 Task: Find connections with filter location La Maná with filter topic #marketingdigitalwith filter profile language Spanish with filter current company Spencer's Retail with filter school Loreto Convent School with filter industry Chiropractors with filter service category Cybersecurity with filter keywords title Counselor
Action: Mouse moved to (597, 81)
Screenshot: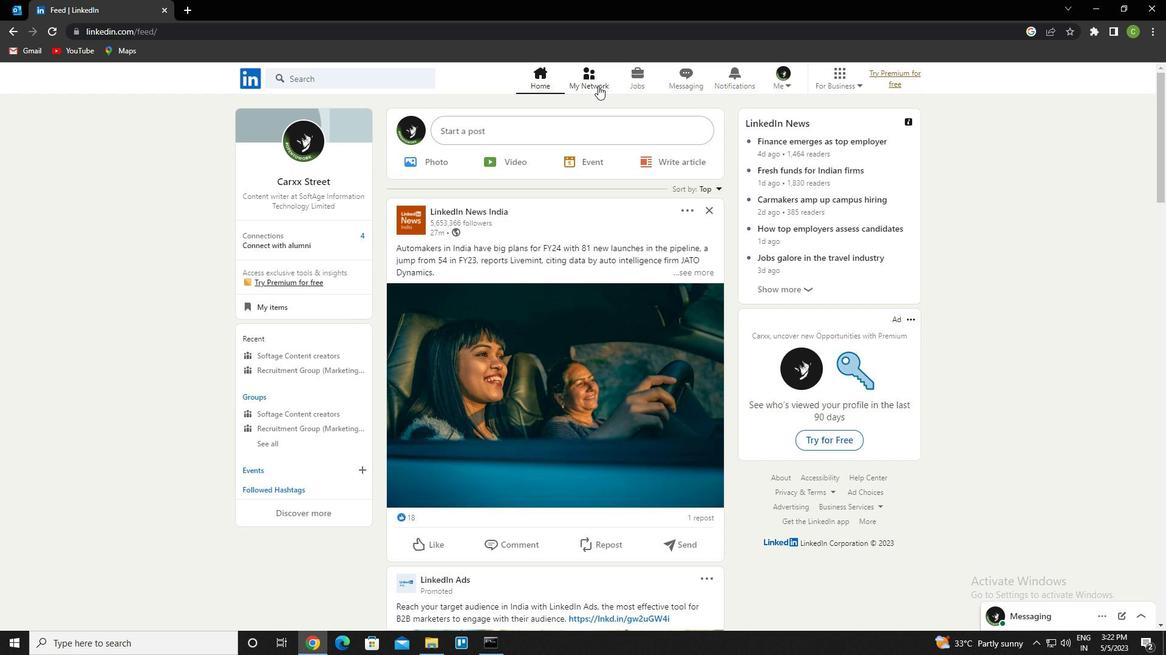 
Action: Mouse pressed left at (597, 81)
Screenshot: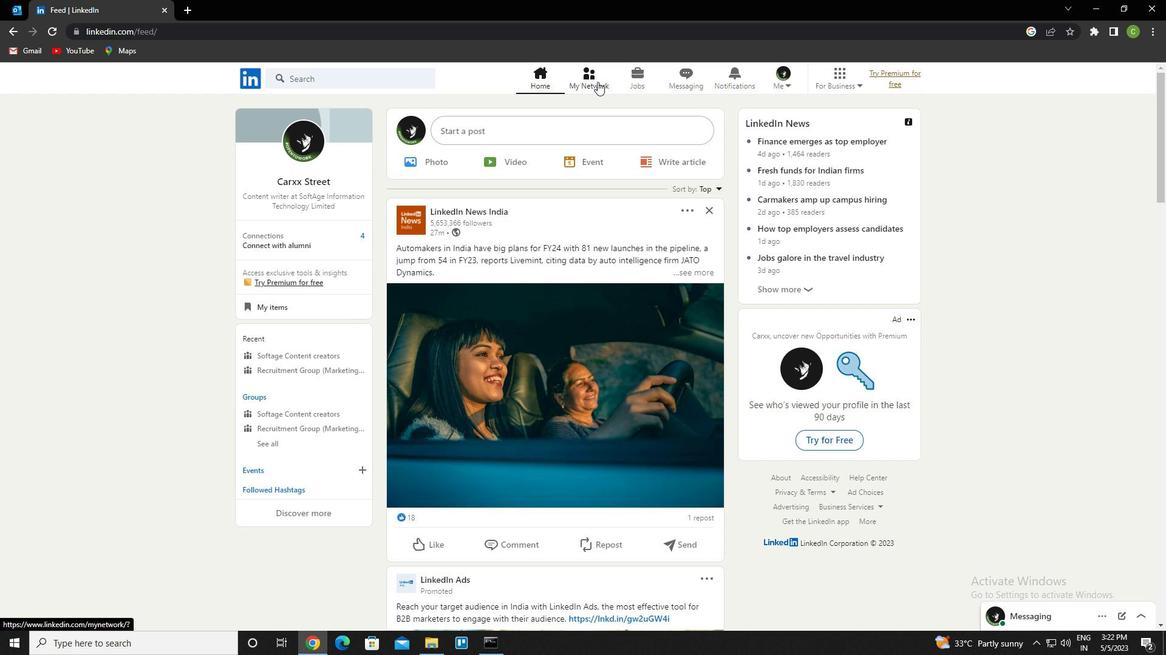 
Action: Mouse moved to (350, 146)
Screenshot: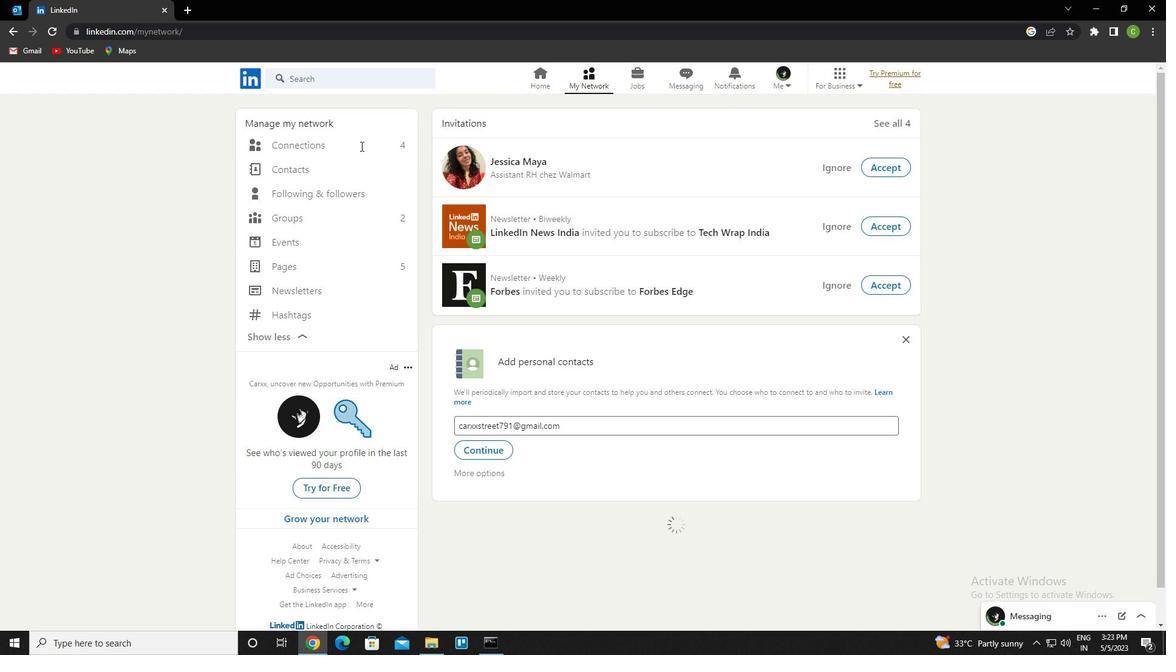 
Action: Mouse pressed left at (350, 146)
Screenshot: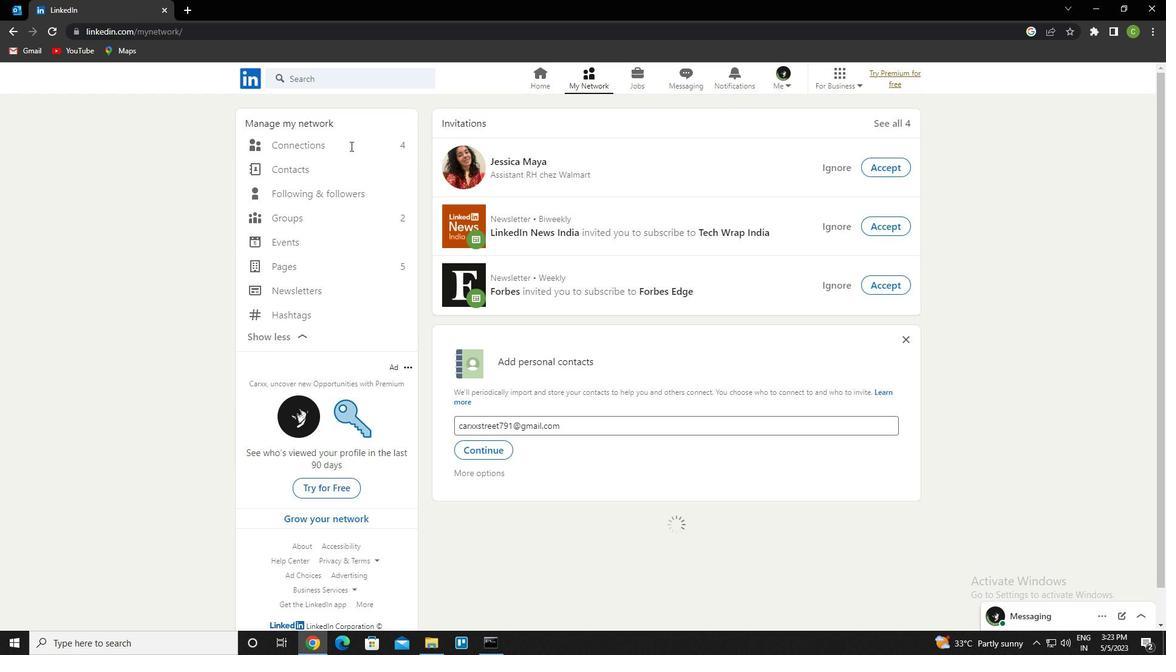 
Action: Mouse moved to (692, 146)
Screenshot: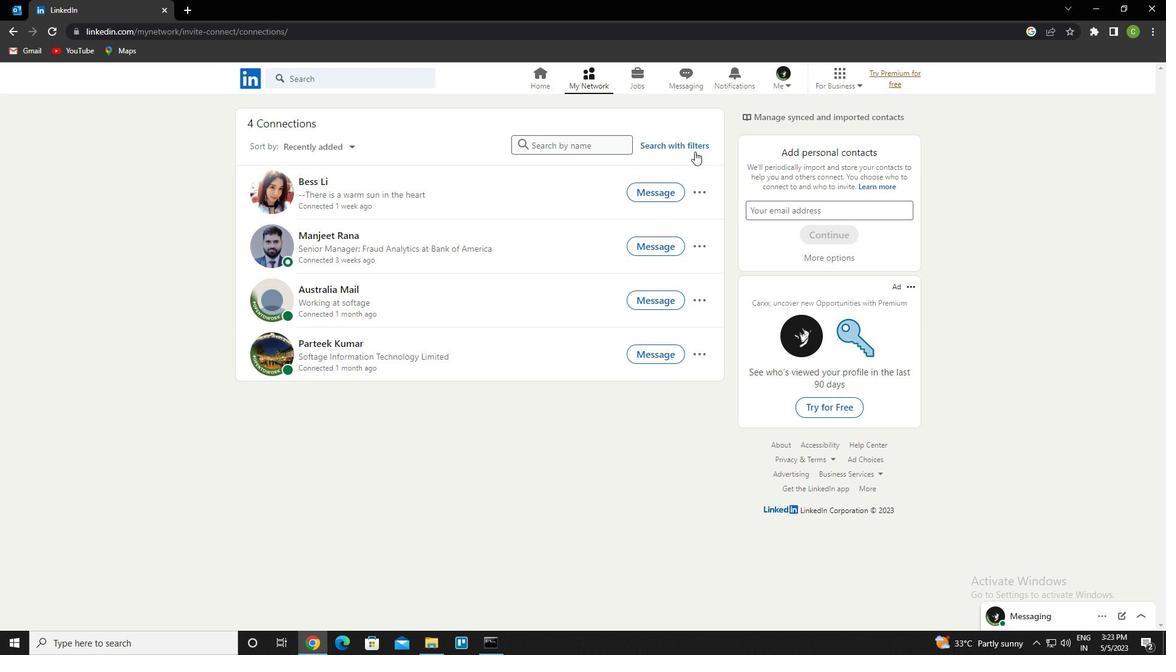 
Action: Mouse pressed left at (692, 146)
Screenshot: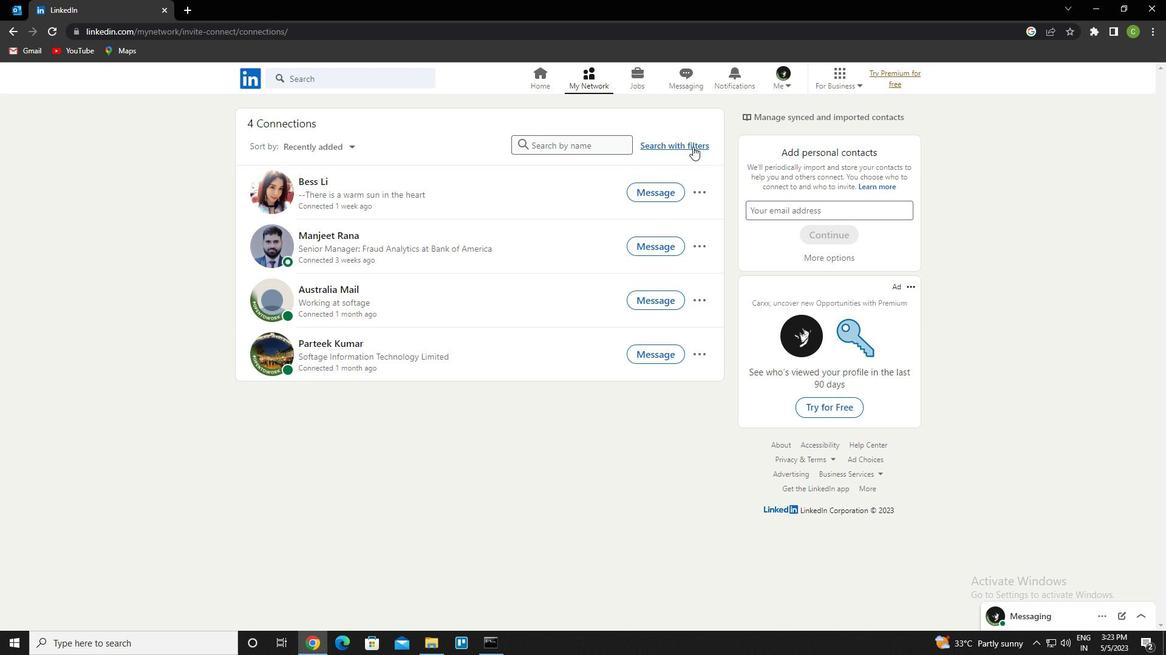 
Action: Mouse moved to (626, 114)
Screenshot: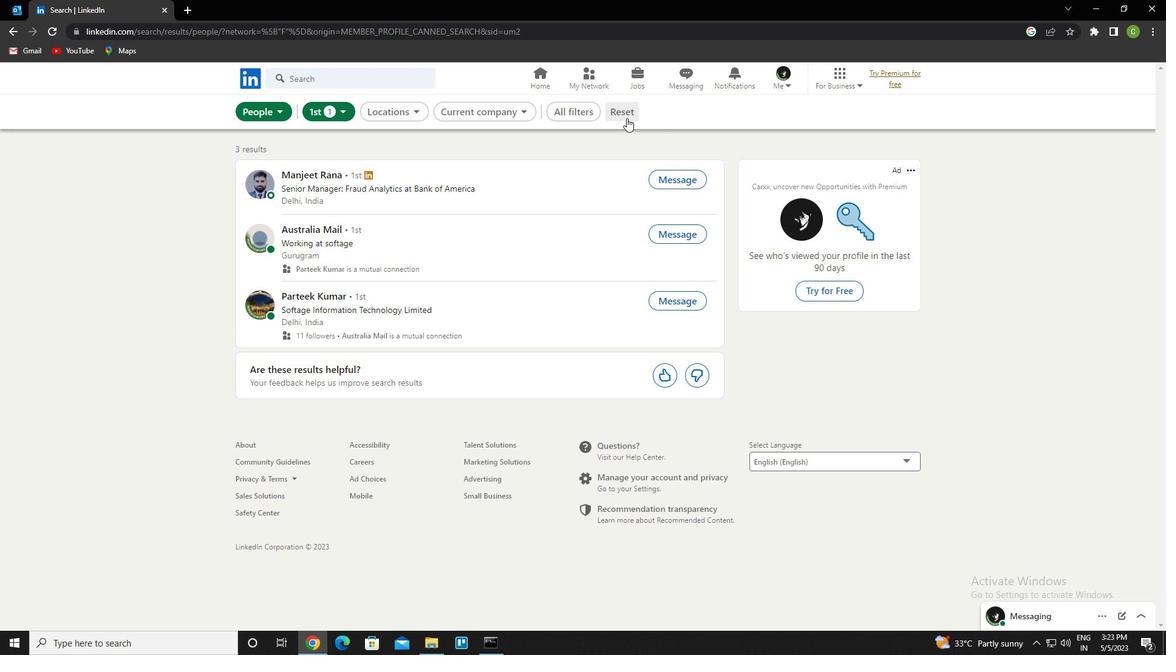 
Action: Mouse pressed left at (626, 114)
Screenshot: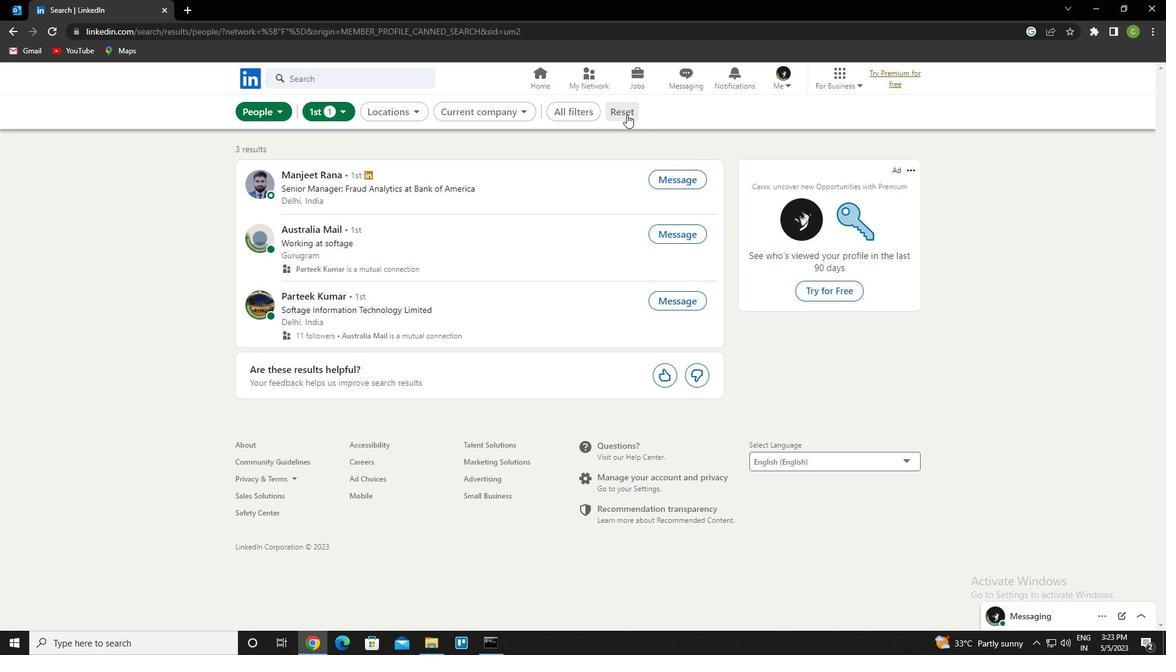 
Action: Mouse moved to (609, 116)
Screenshot: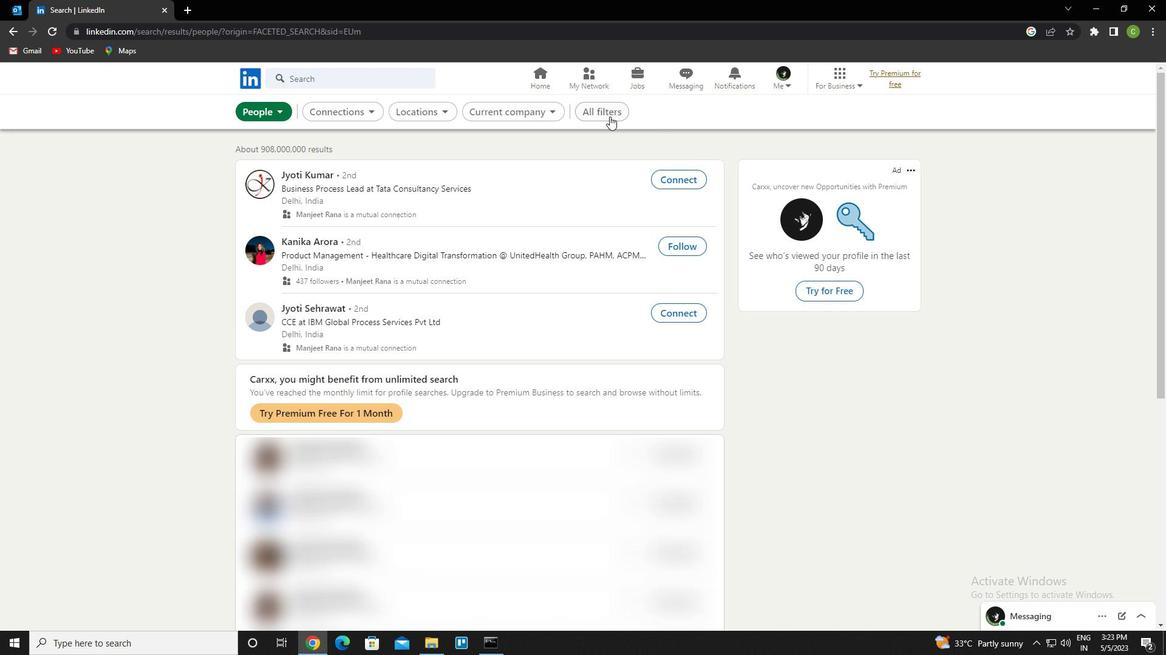 
Action: Mouse pressed left at (609, 116)
Screenshot: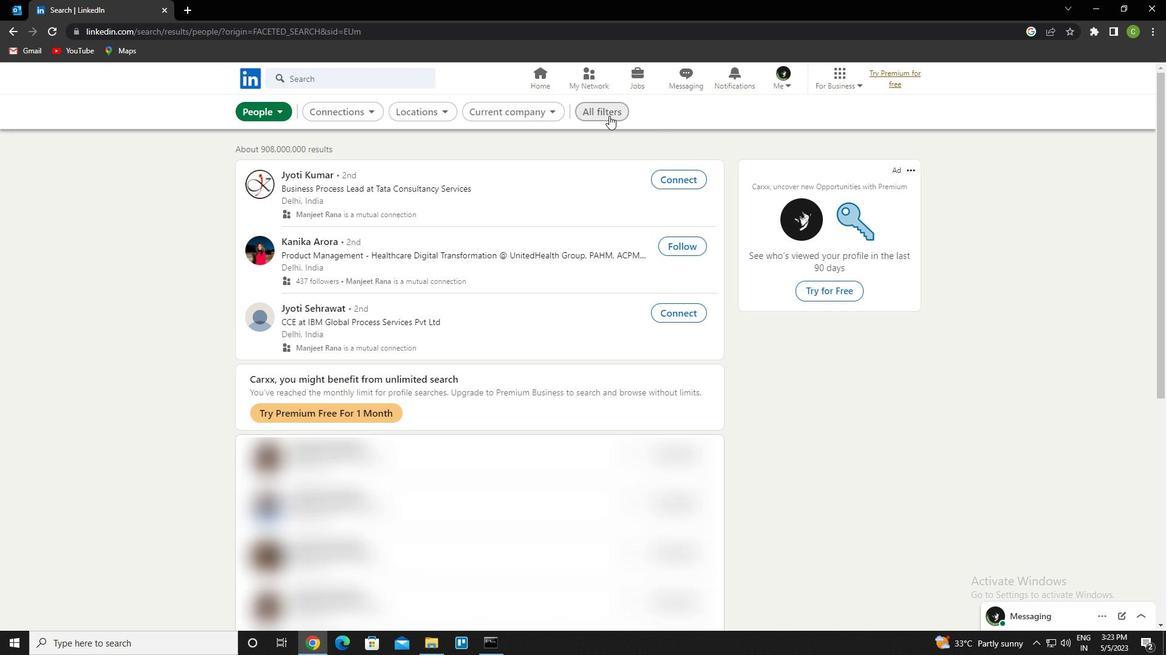 
Action: Mouse moved to (1018, 375)
Screenshot: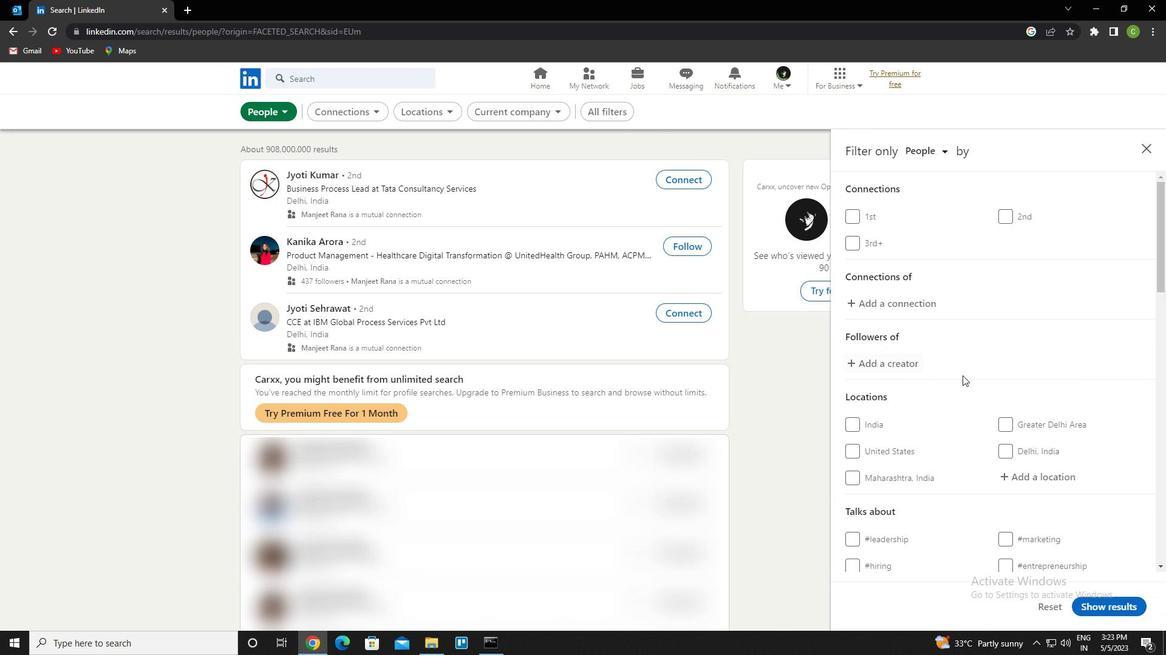 
Action: Mouse scrolled (1018, 374) with delta (0, 0)
Screenshot: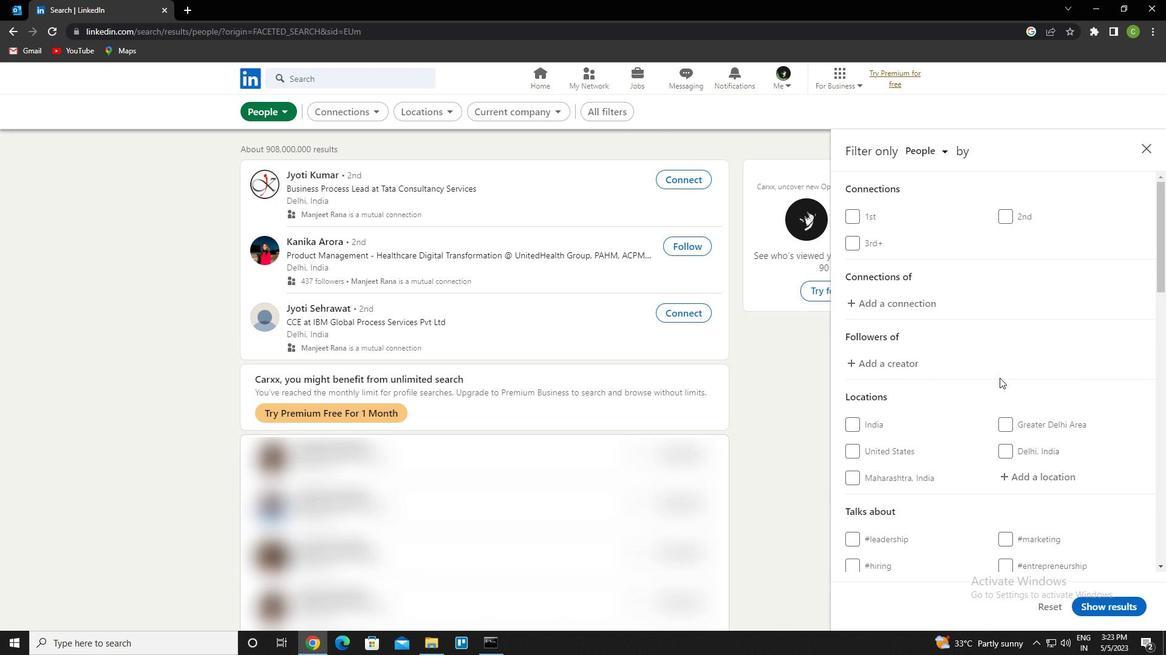
Action: Mouse scrolled (1018, 374) with delta (0, 0)
Screenshot: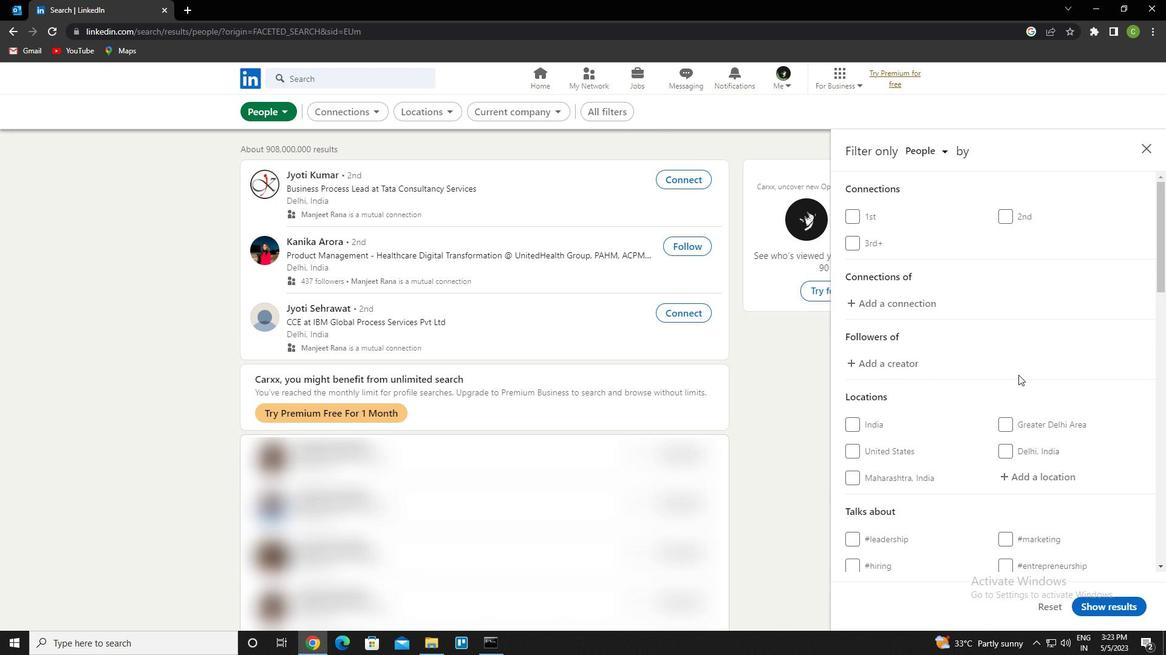 
Action: Mouse moved to (1032, 357)
Screenshot: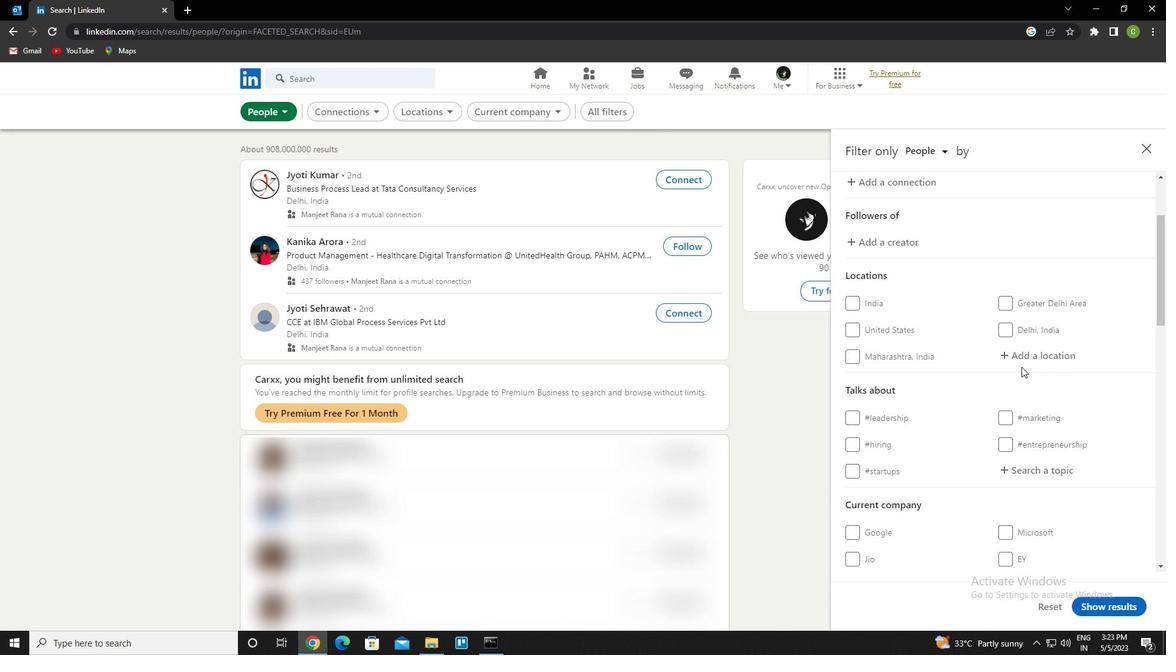 
Action: Mouse pressed left at (1032, 357)
Screenshot: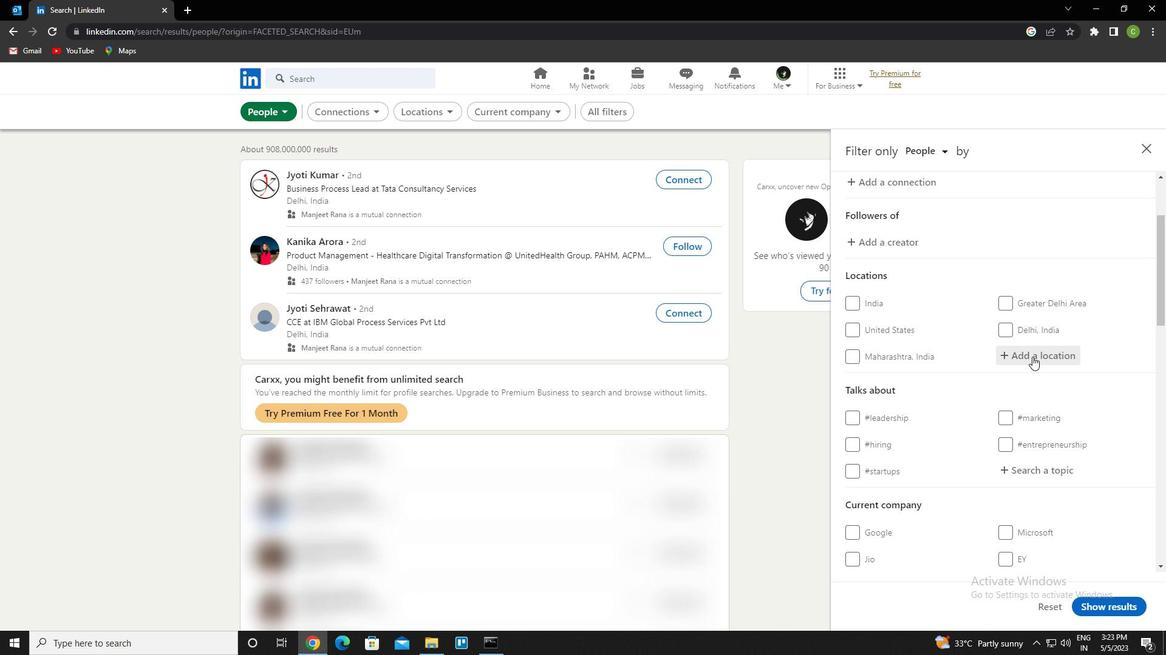 
Action: Key pressed <Key.caps_lock>l<Key.caps_lock>a<Key.space>mana<Key.down><Key.enter>
Screenshot: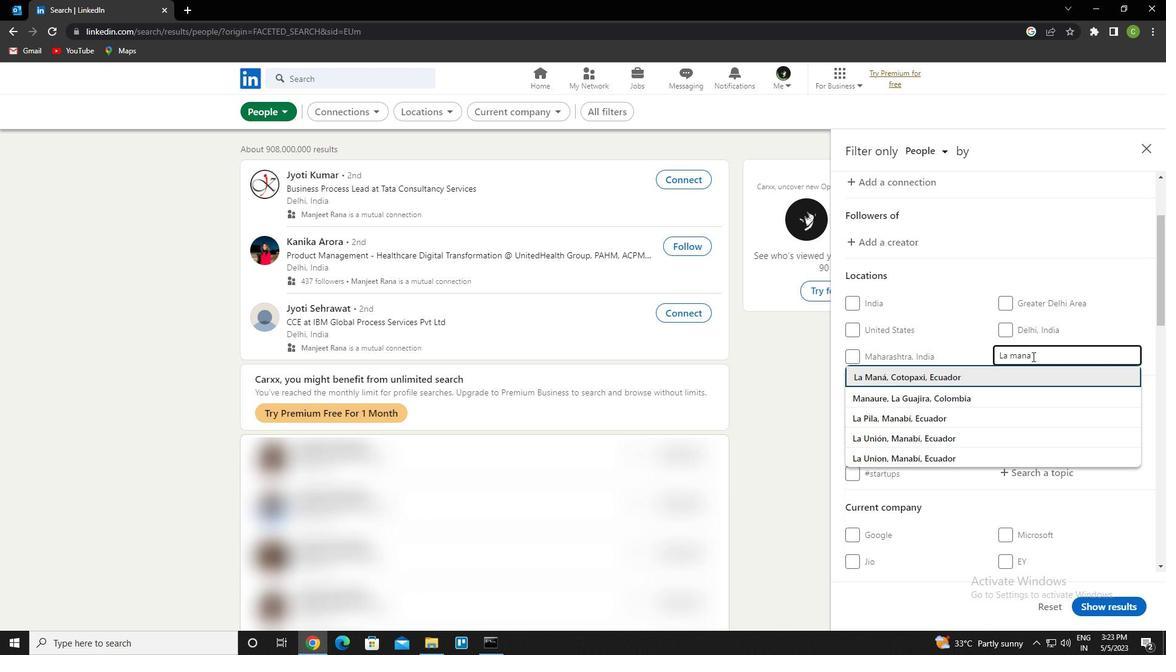 
Action: Mouse scrolled (1032, 356) with delta (0, 0)
Screenshot: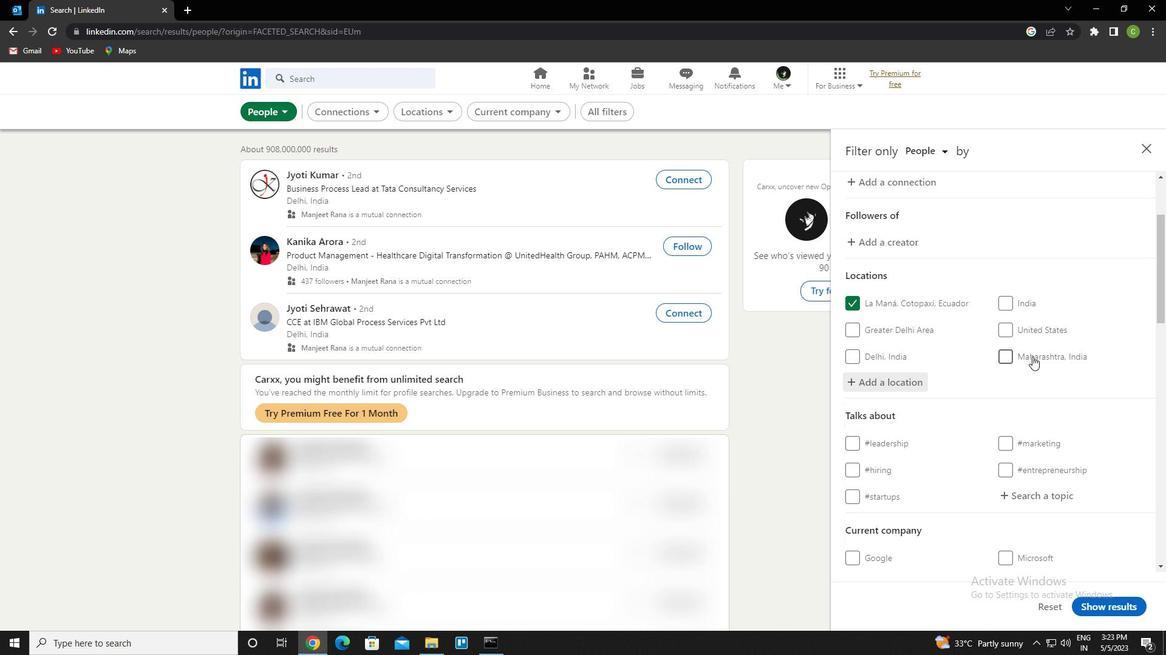 
Action: Mouse moved to (1032, 431)
Screenshot: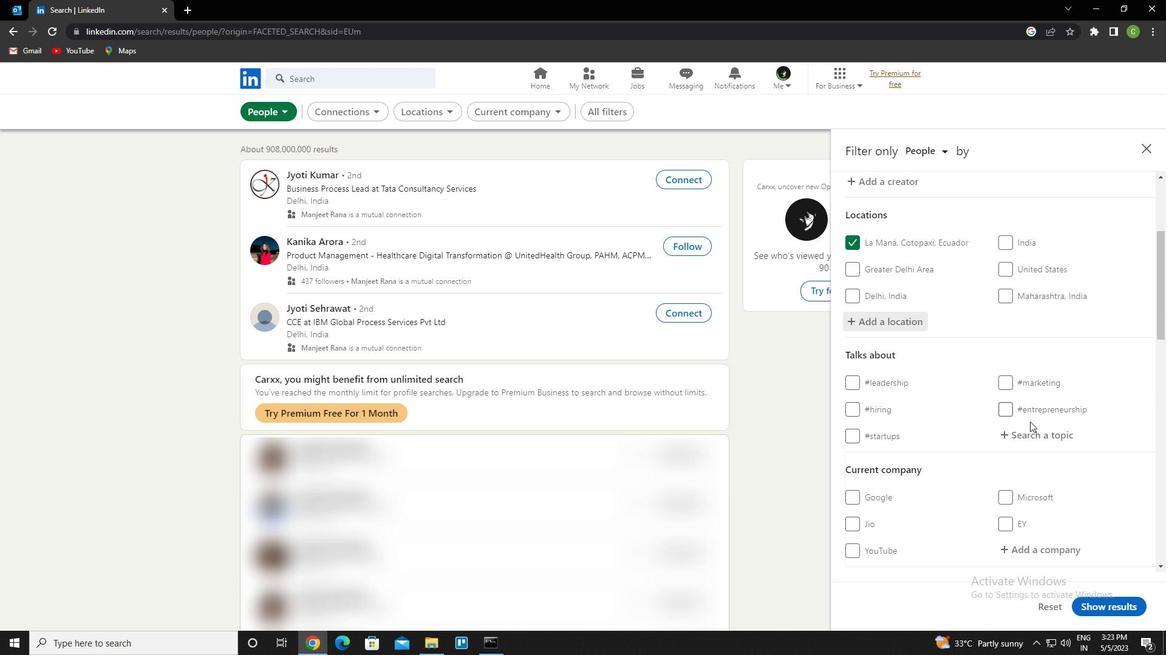 
Action: Mouse pressed left at (1032, 431)
Screenshot: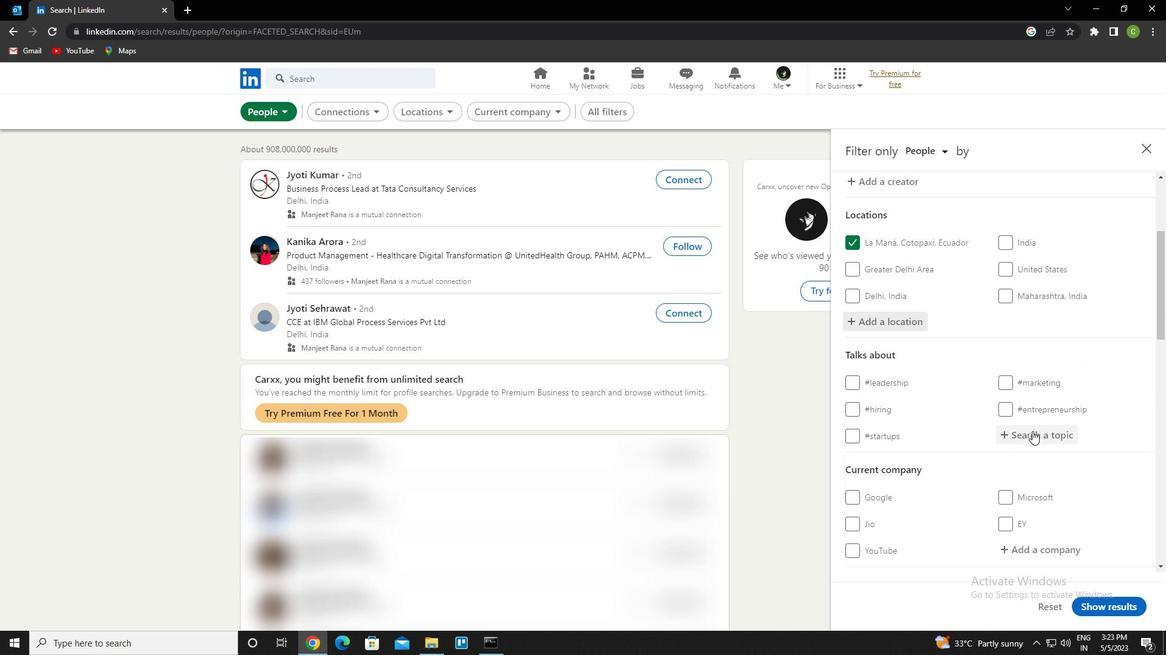
Action: Key pressed marketingdigital<Key.down><Key.enter>
Screenshot: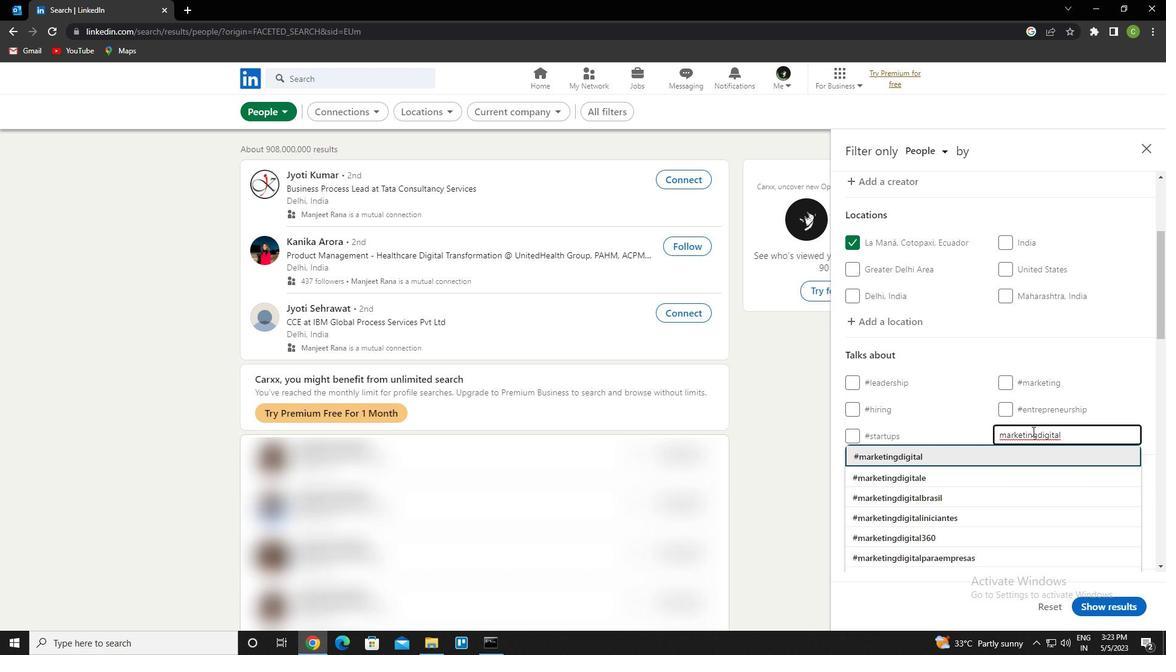 
Action: Mouse scrolled (1032, 431) with delta (0, 0)
Screenshot: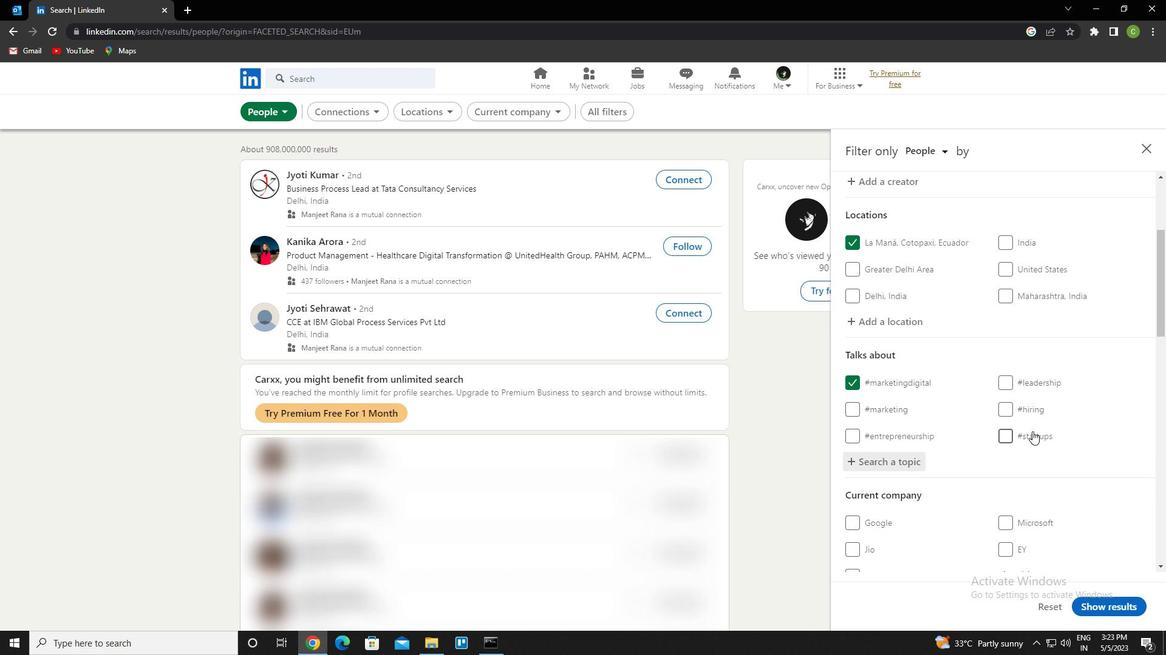 
Action: Mouse moved to (1024, 428)
Screenshot: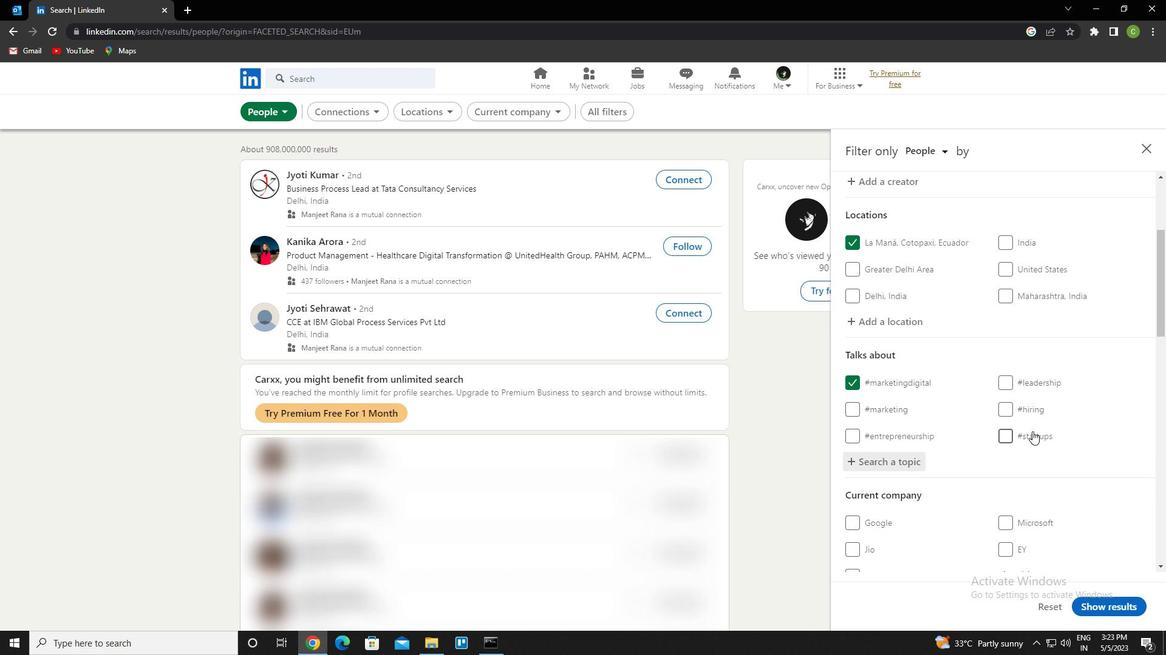 
Action: Mouse scrolled (1024, 427) with delta (0, 0)
Screenshot: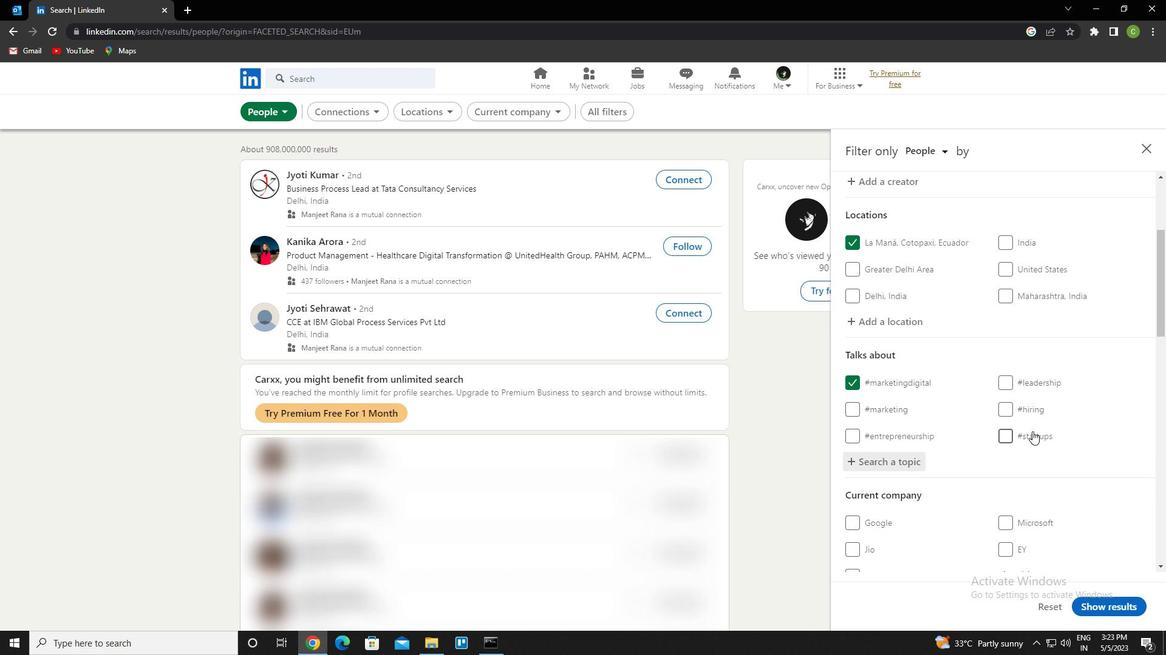 
Action: Mouse moved to (1004, 416)
Screenshot: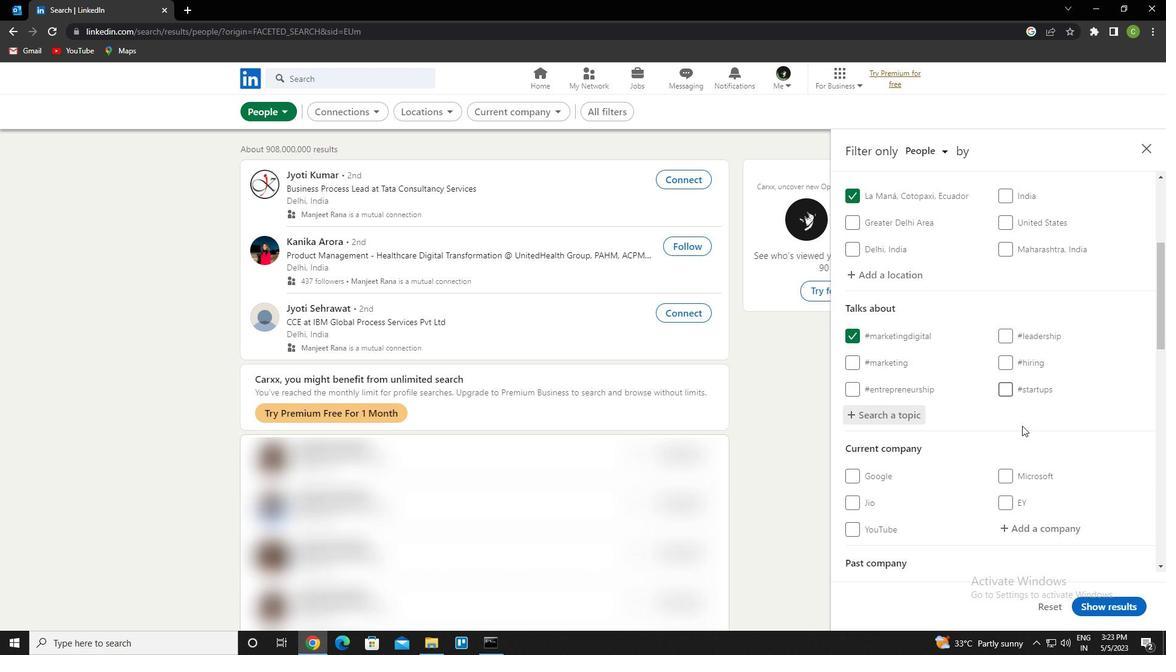 
Action: Mouse scrolled (1004, 416) with delta (0, 0)
Screenshot: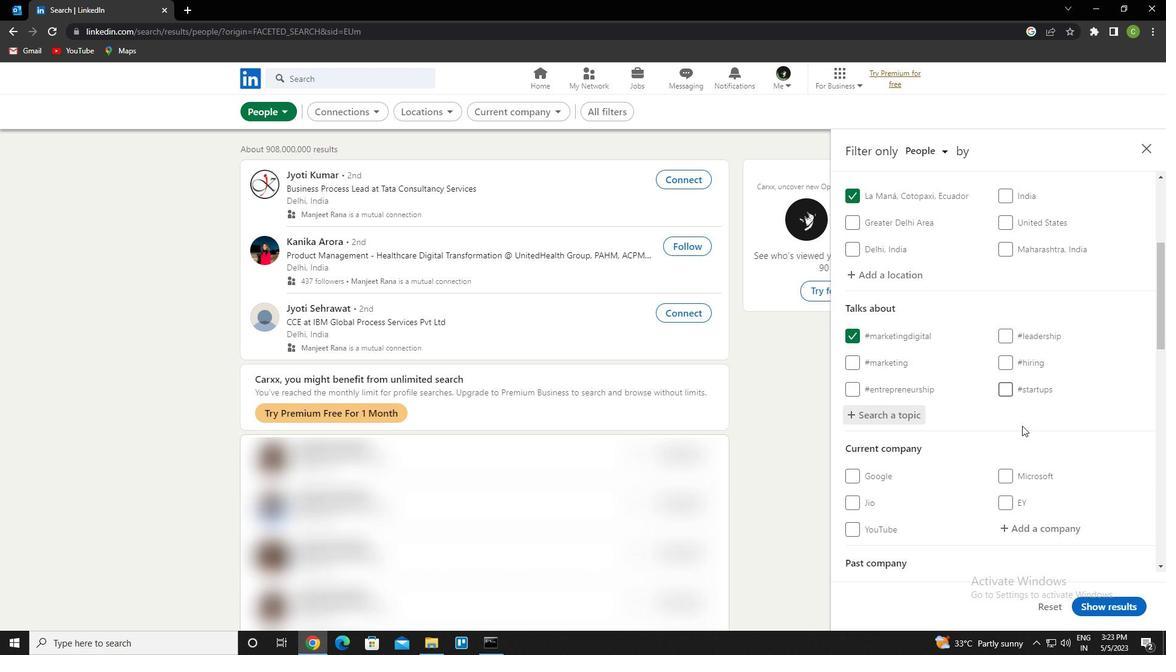 
Action: Mouse moved to (997, 408)
Screenshot: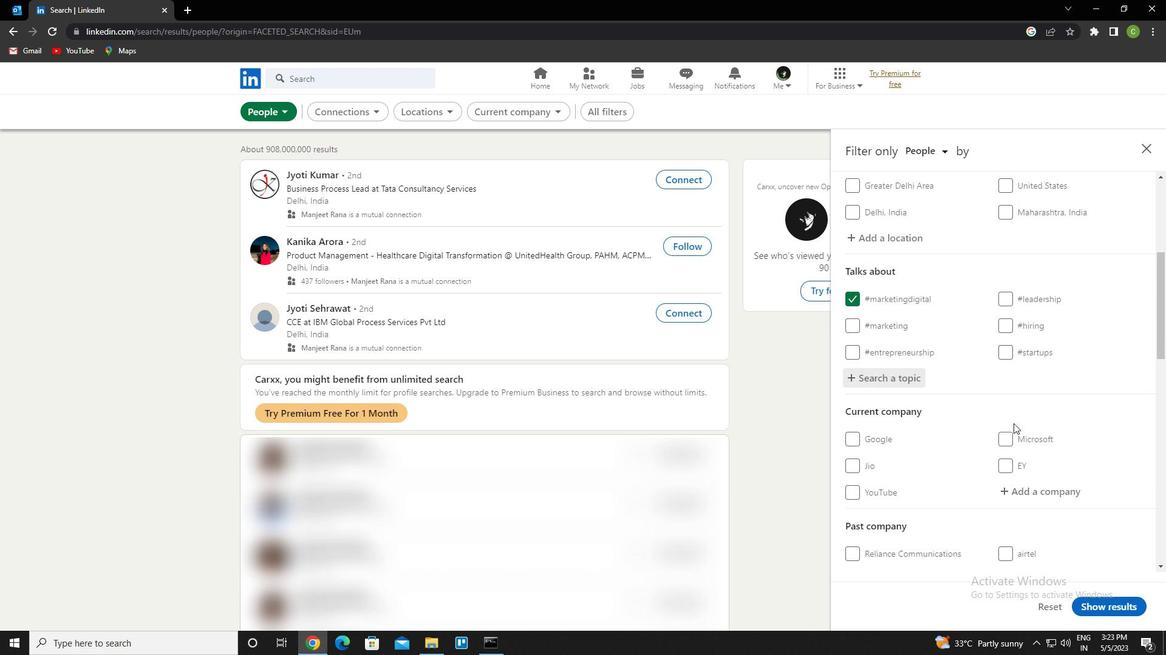 
Action: Mouse scrolled (997, 407) with delta (0, 0)
Screenshot: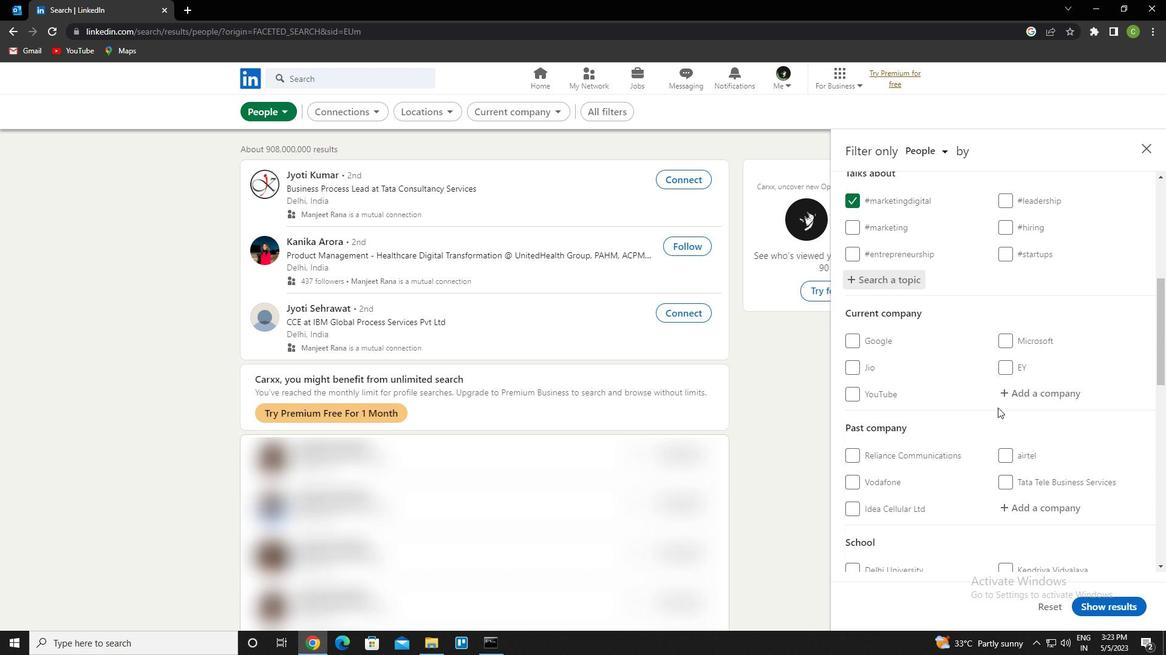 
Action: Mouse scrolled (997, 407) with delta (0, 0)
Screenshot: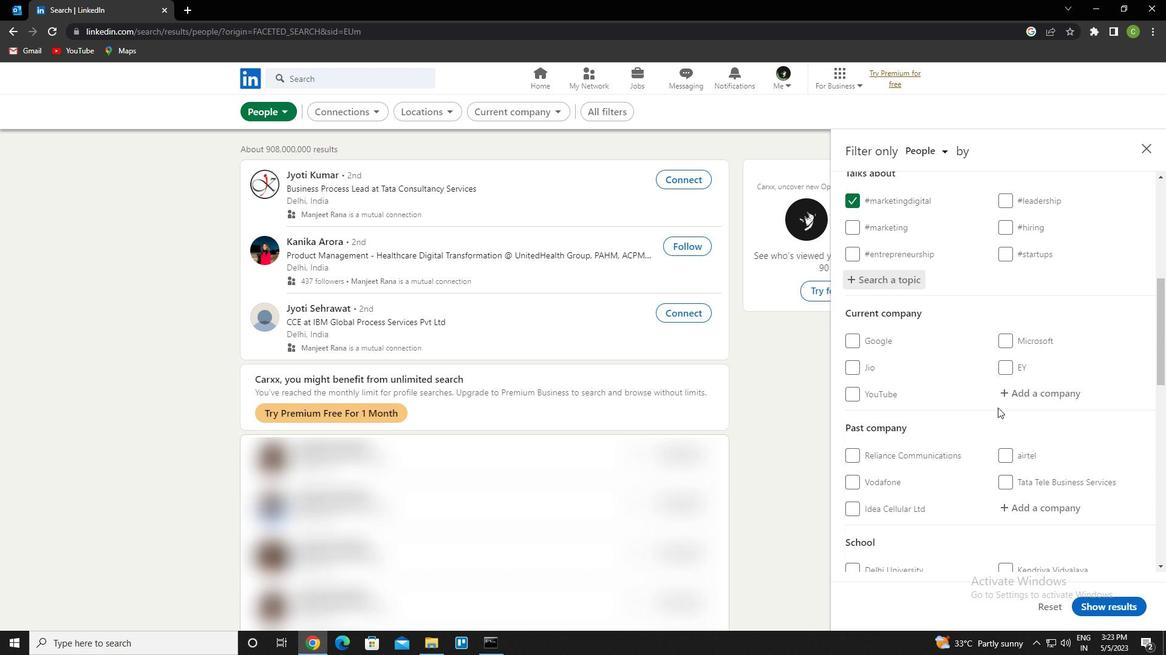 
Action: Mouse scrolled (997, 407) with delta (0, 0)
Screenshot: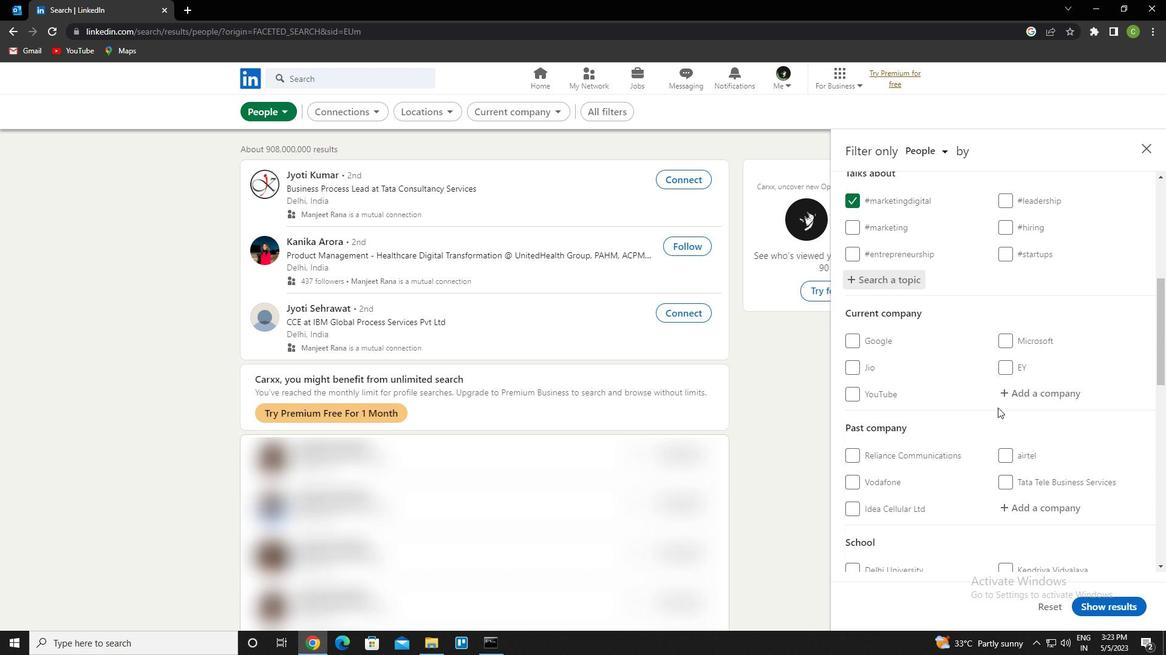 
Action: Mouse scrolled (997, 407) with delta (0, 0)
Screenshot: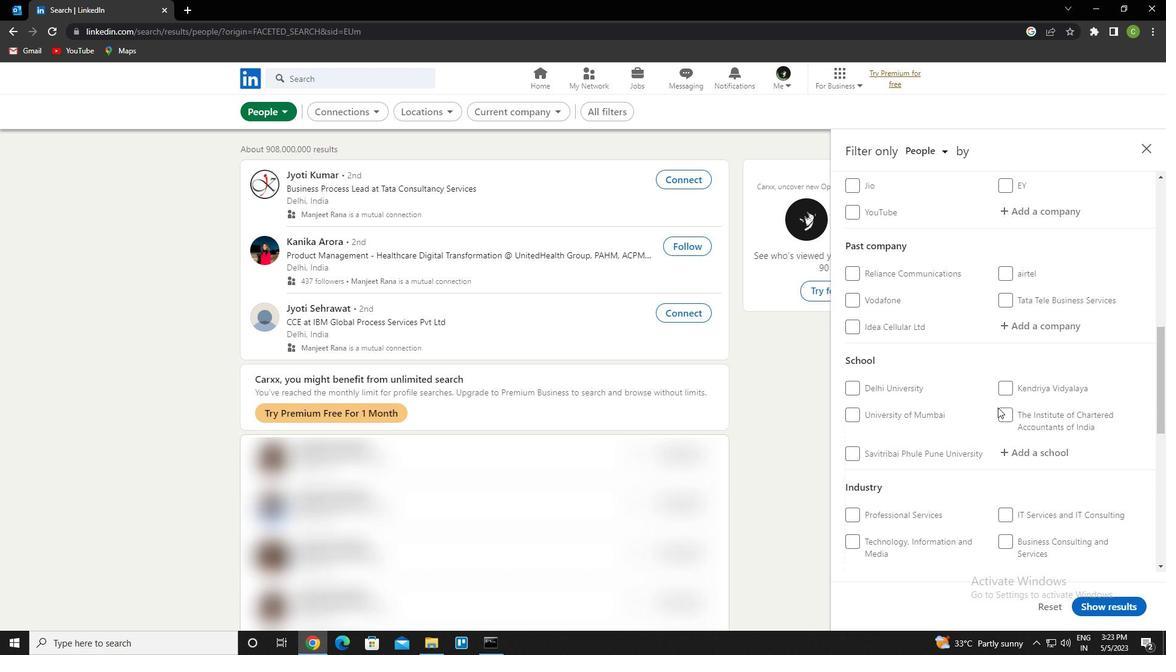 
Action: Mouse scrolled (997, 407) with delta (0, 0)
Screenshot: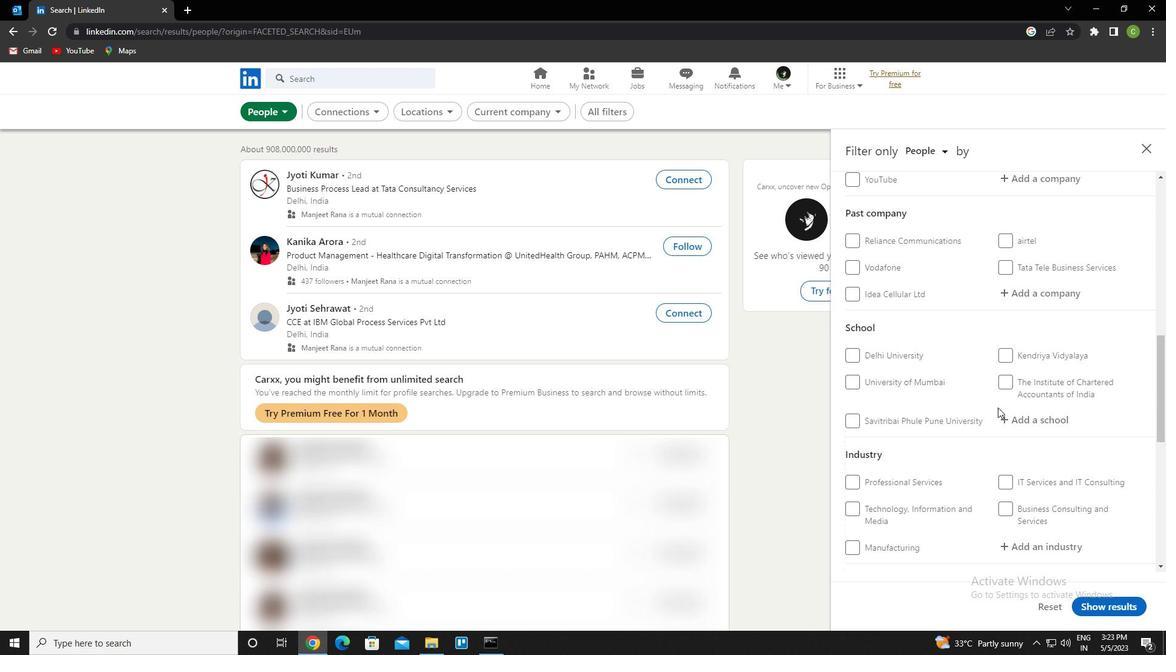 
Action: Mouse scrolled (997, 407) with delta (0, 0)
Screenshot: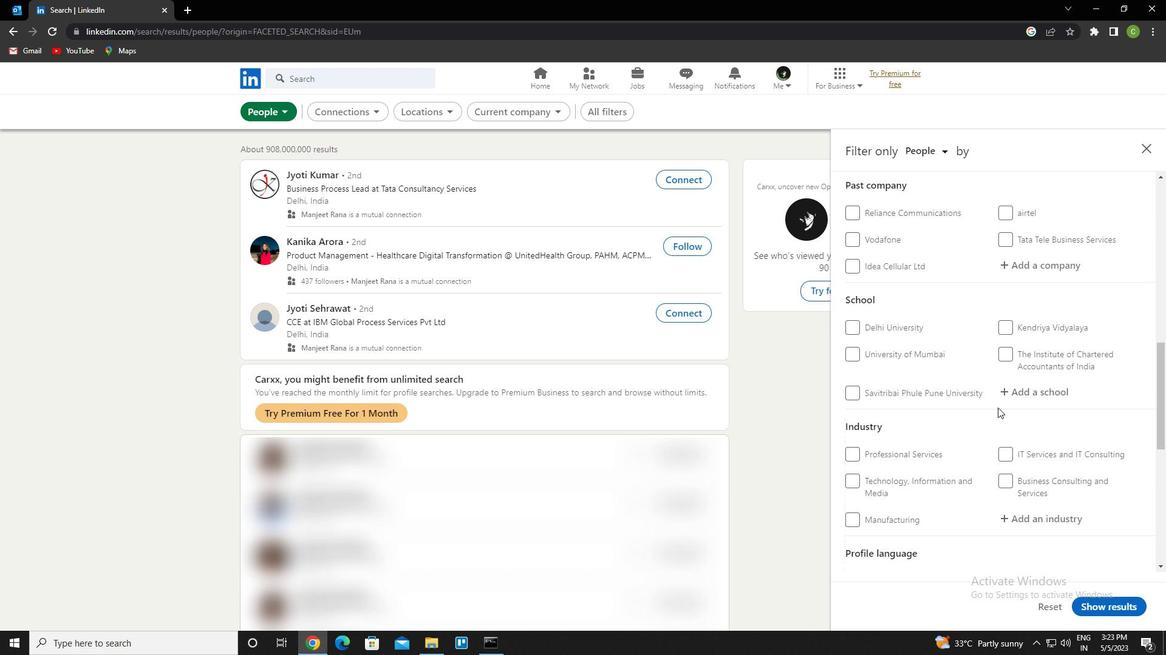 
Action: Mouse scrolled (997, 407) with delta (0, 0)
Screenshot: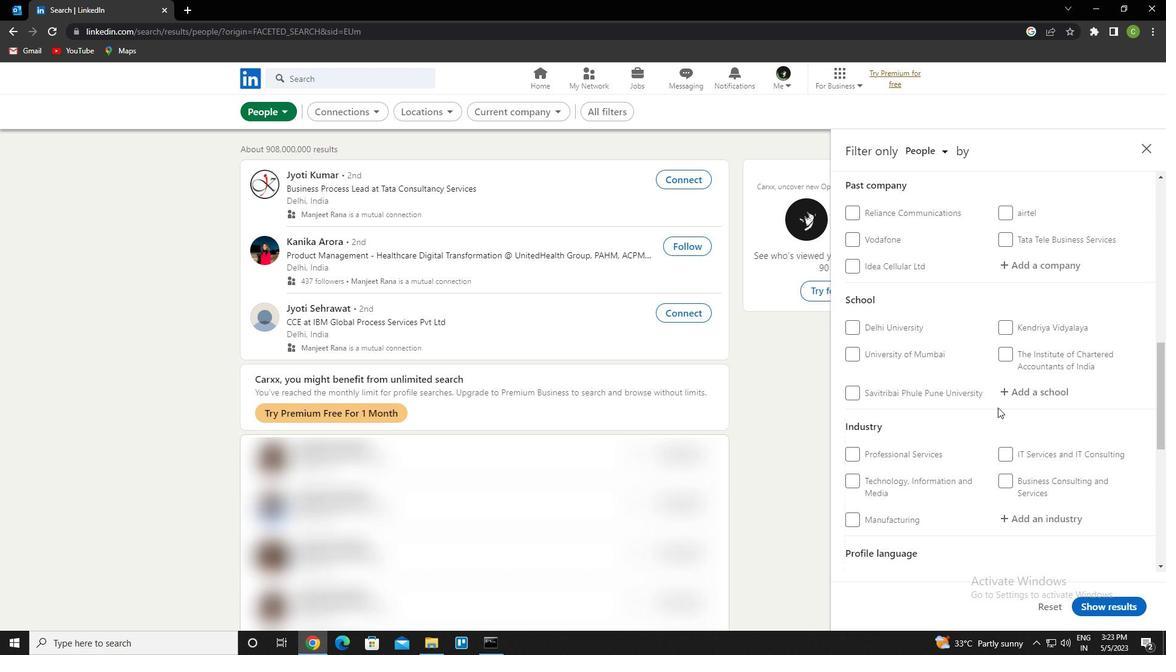 
Action: Mouse moved to (852, 428)
Screenshot: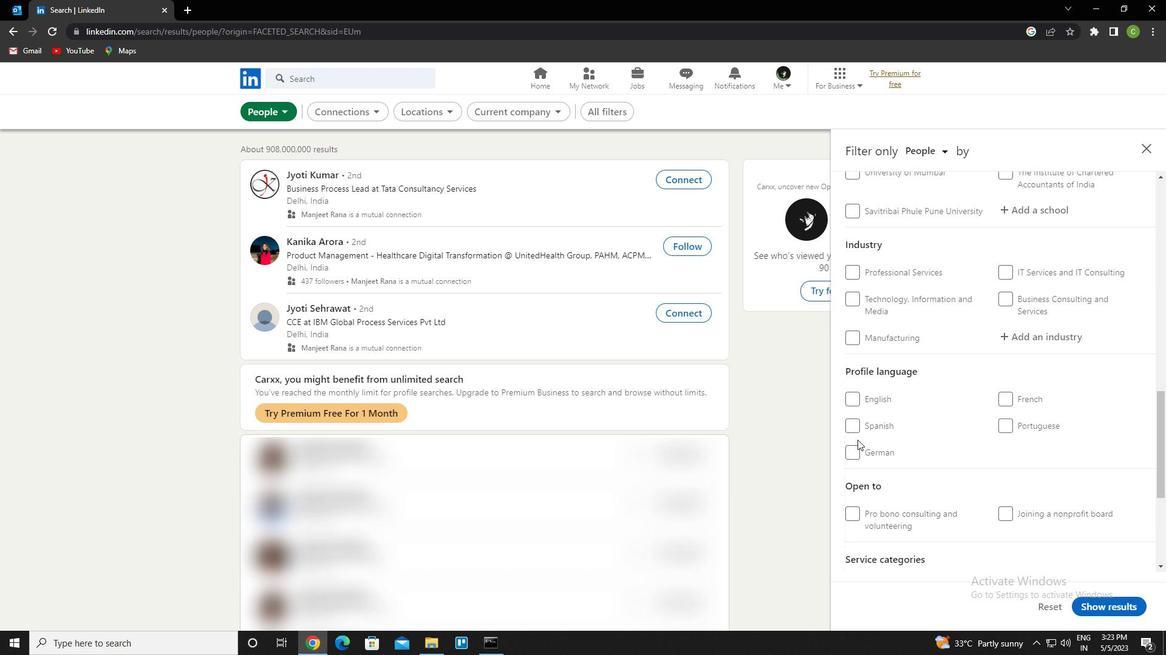 
Action: Mouse pressed left at (852, 428)
Screenshot: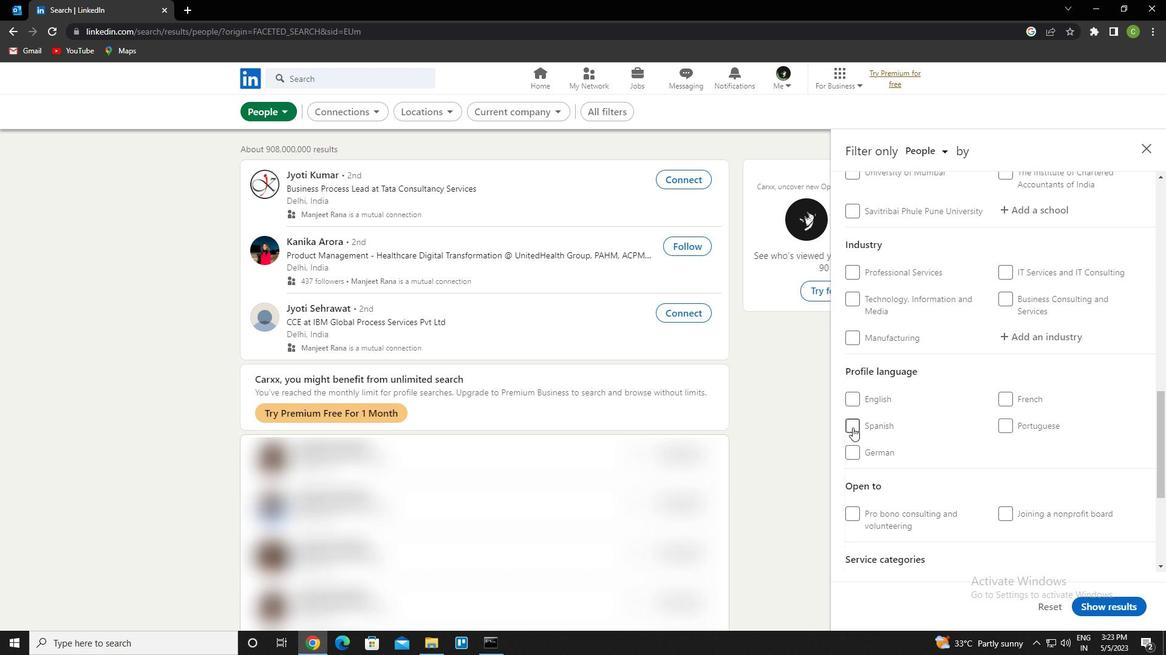 
Action: Mouse moved to (938, 425)
Screenshot: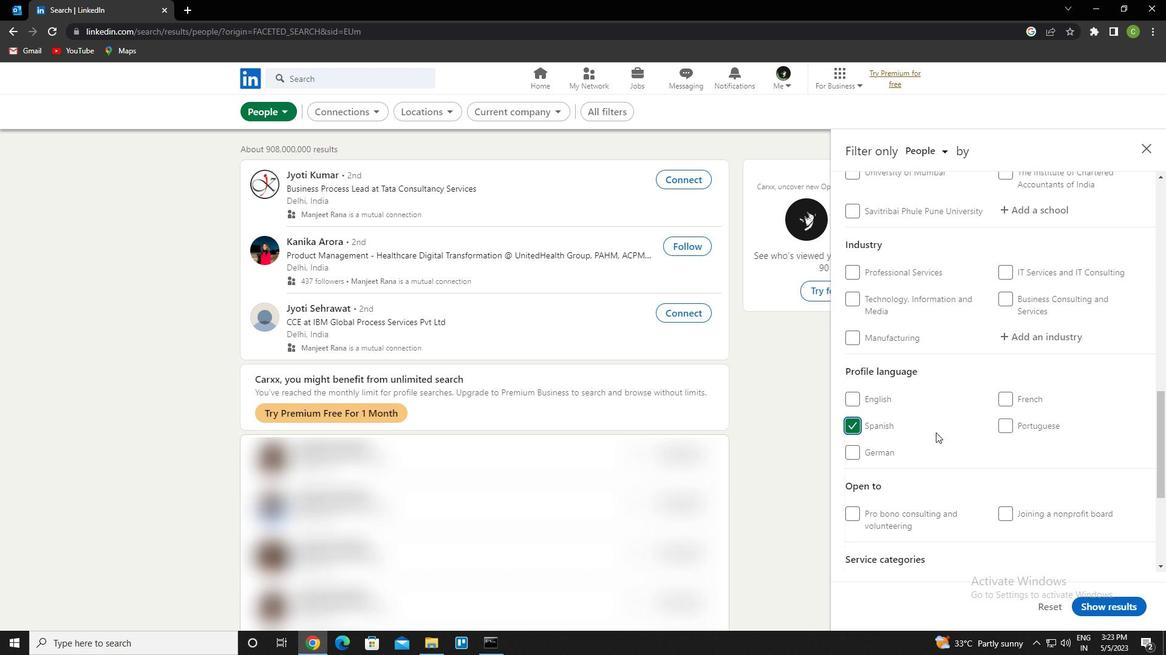 
Action: Mouse scrolled (938, 426) with delta (0, 0)
Screenshot: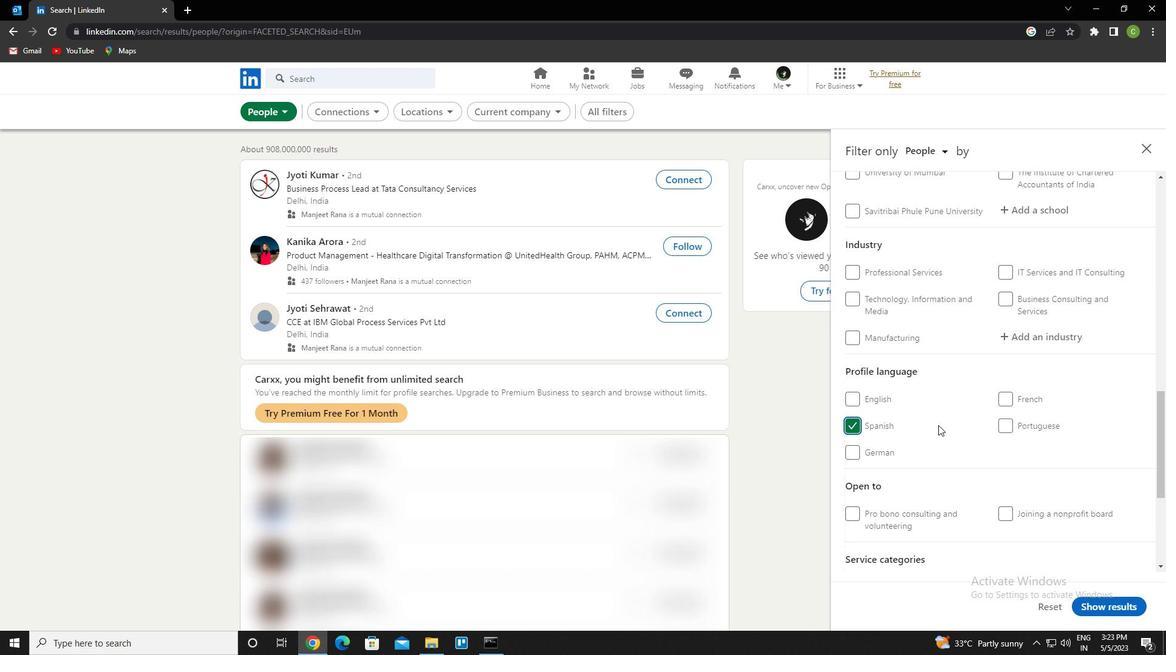 
Action: Mouse scrolled (938, 426) with delta (0, 0)
Screenshot: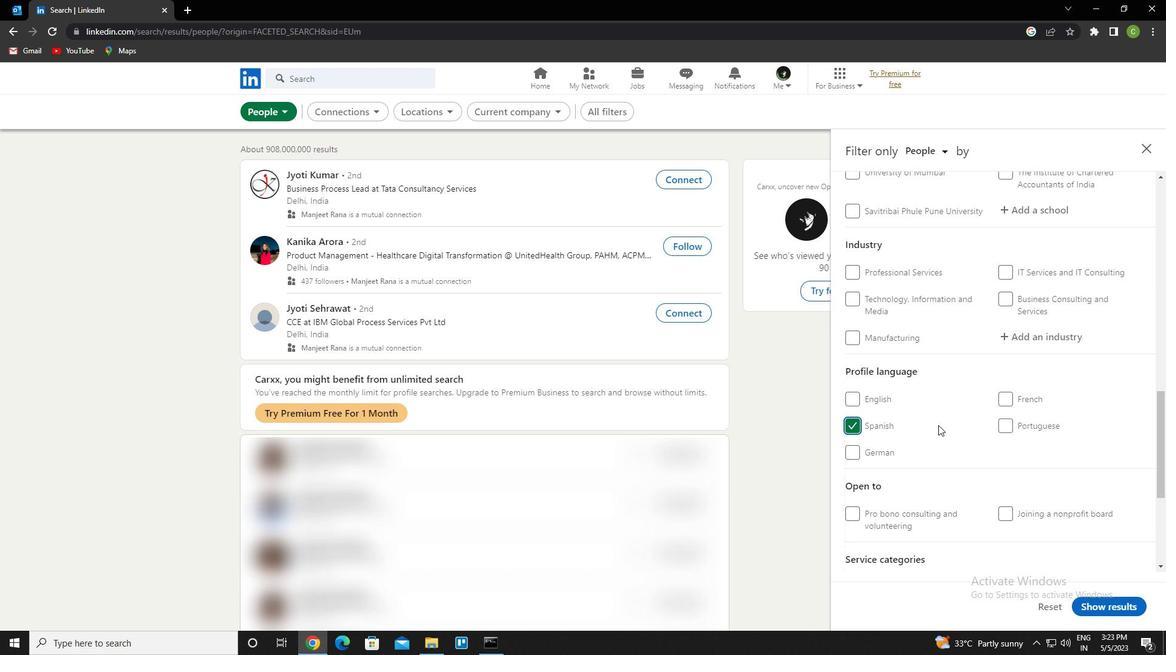 
Action: Mouse scrolled (938, 426) with delta (0, 0)
Screenshot: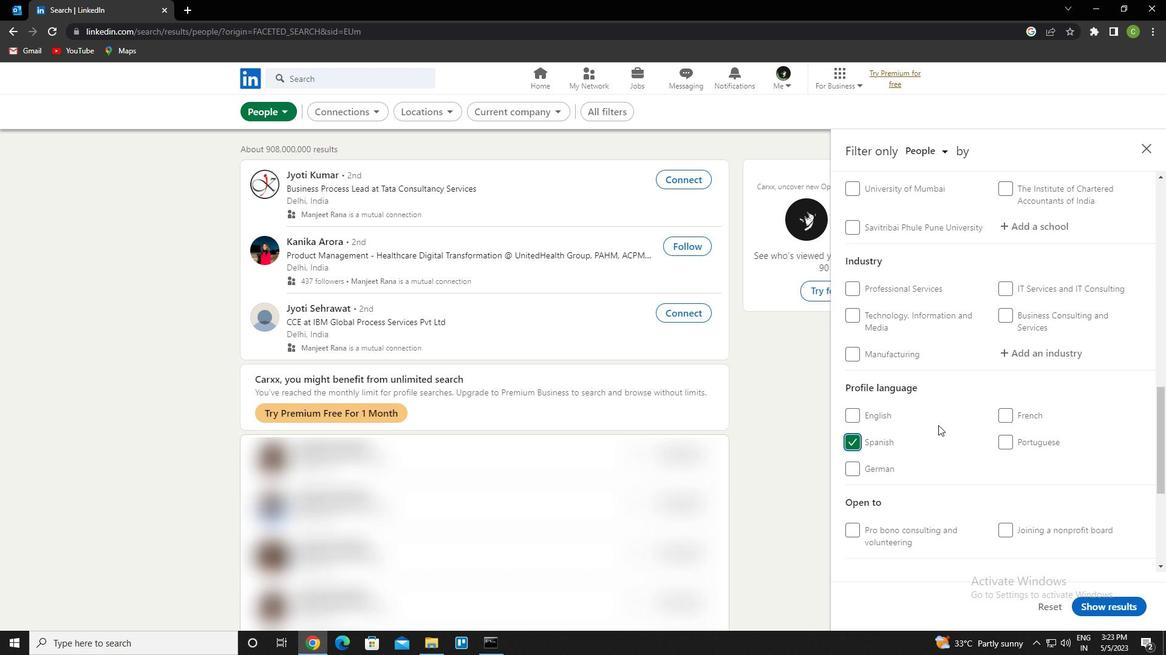 
Action: Mouse scrolled (938, 426) with delta (0, 0)
Screenshot: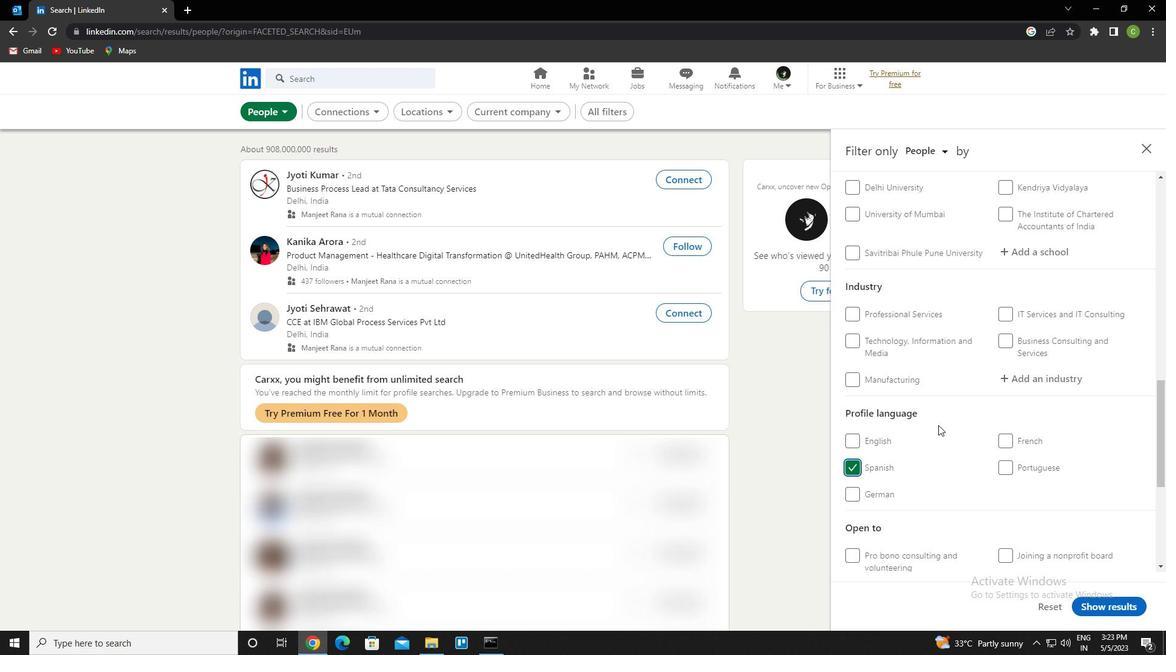 
Action: Mouse scrolled (938, 426) with delta (0, 0)
Screenshot: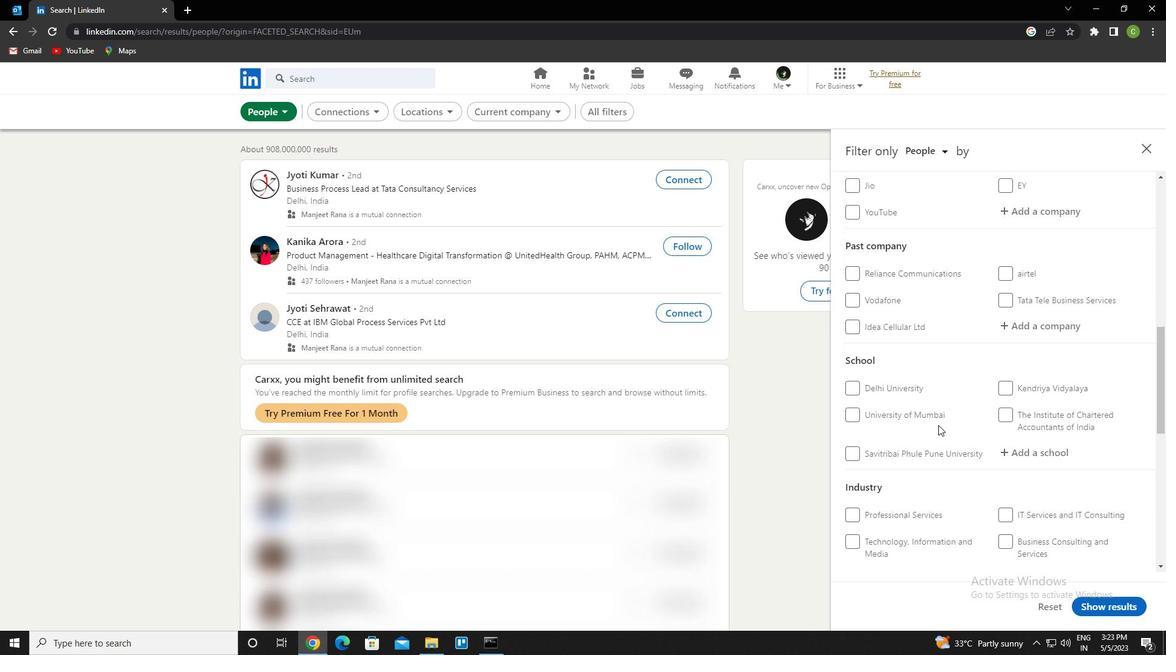 
Action: Mouse scrolled (938, 426) with delta (0, 0)
Screenshot: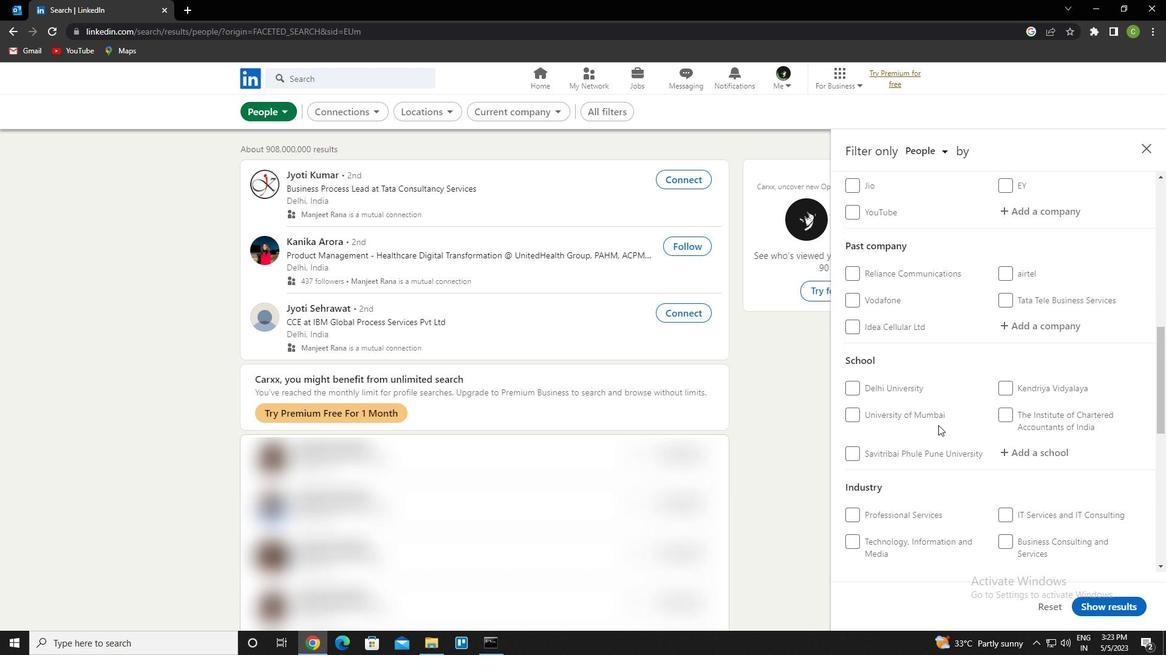 
Action: Mouse scrolled (938, 426) with delta (0, 0)
Screenshot: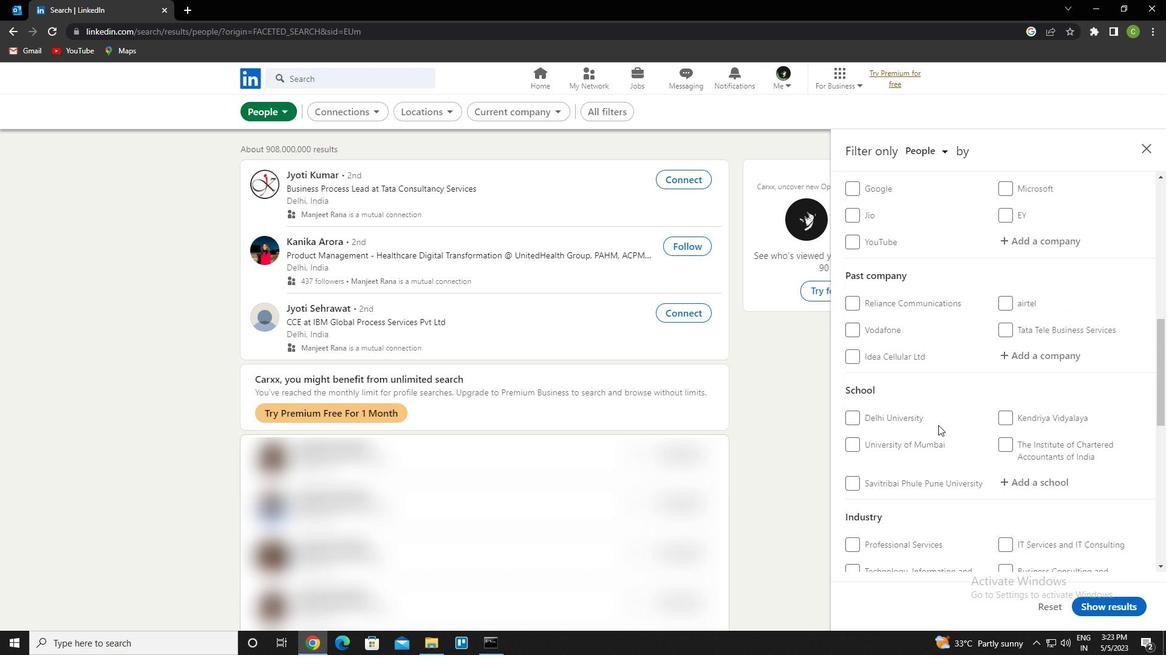 
Action: Mouse scrolled (938, 426) with delta (0, 0)
Screenshot: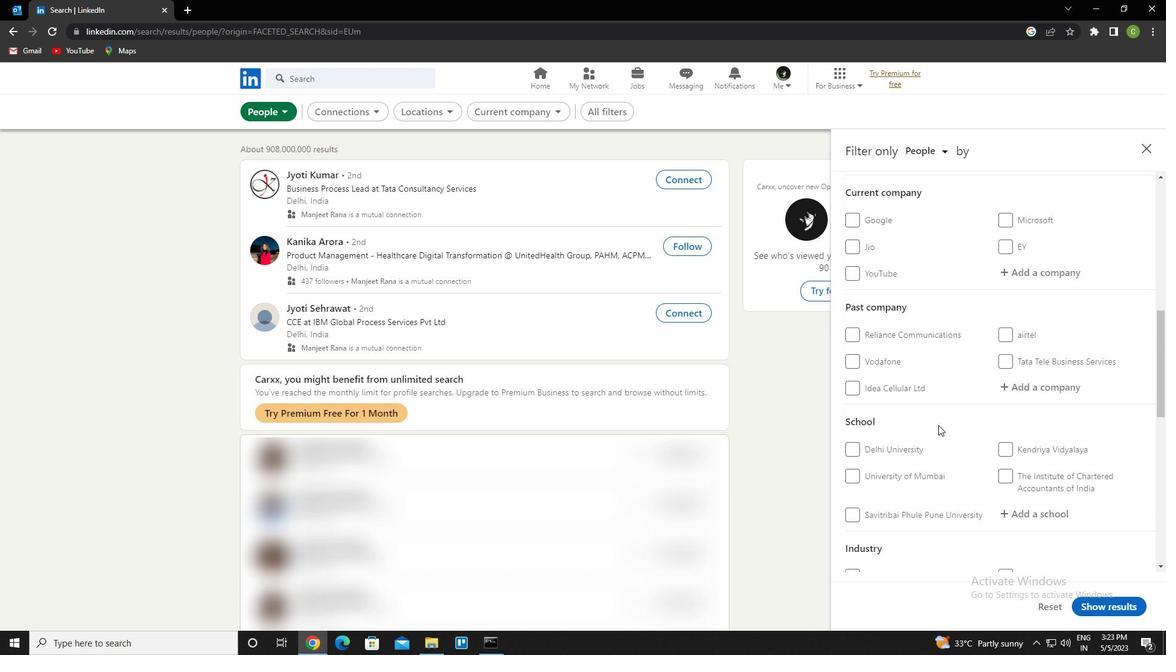 
Action: Mouse moved to (1031, 452)
Screenshot: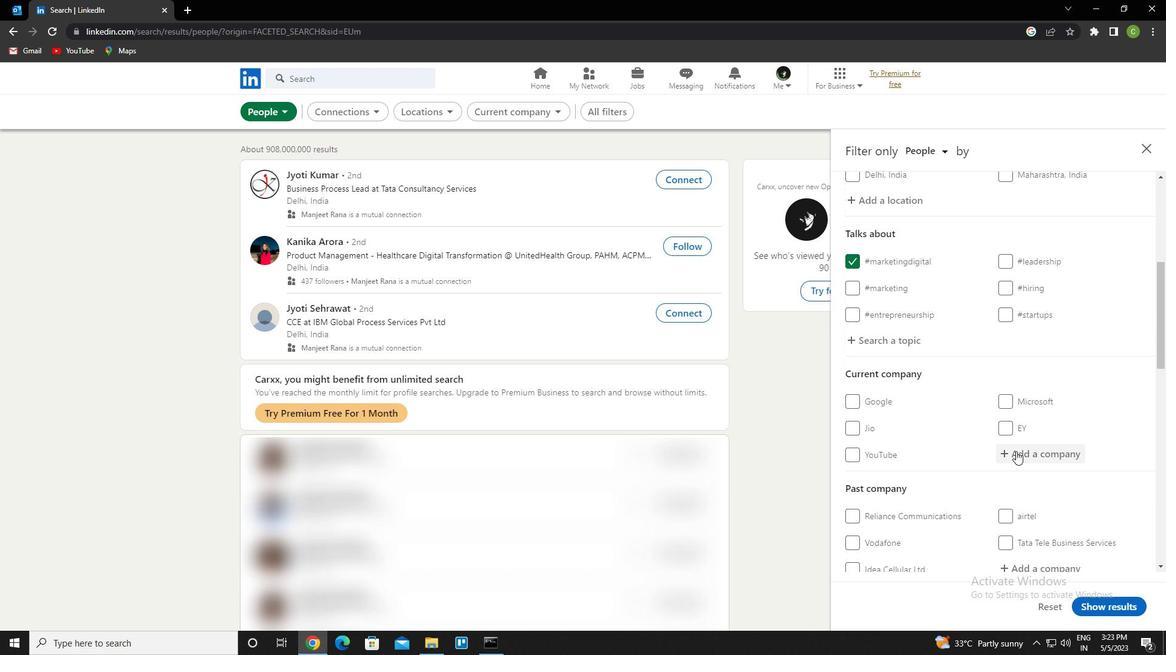 
Action: Mouse pressed left at (1031, 452)
Screenshot: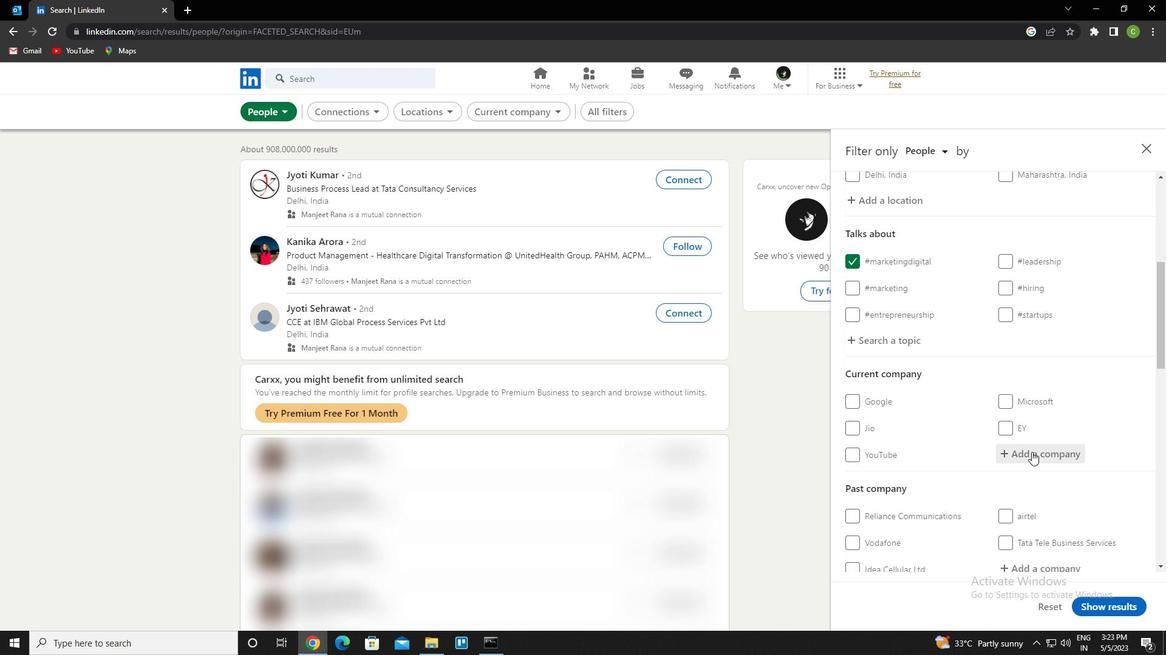 
Action: Key pressed <Key.caps_lock>s<Key.caps_lock>pencer<Key.space>retail<Key.down><Key.enter>
Screenshot: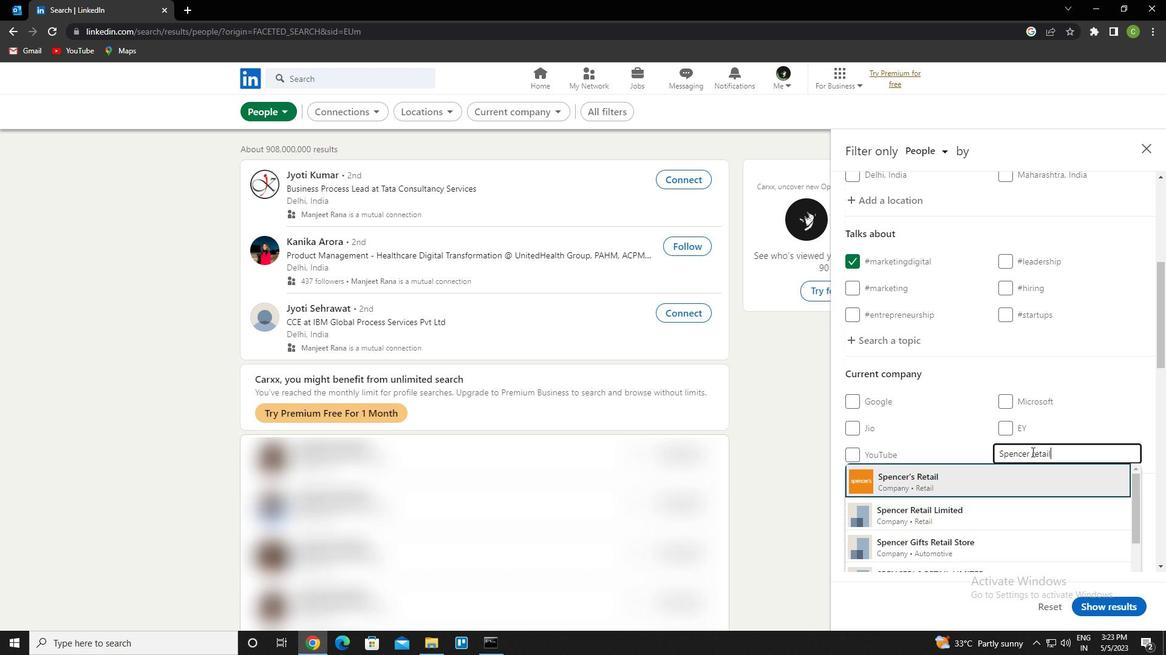 
Action: Mouse scrolled (1031, 451) with delta (0, 0)
Screenshot: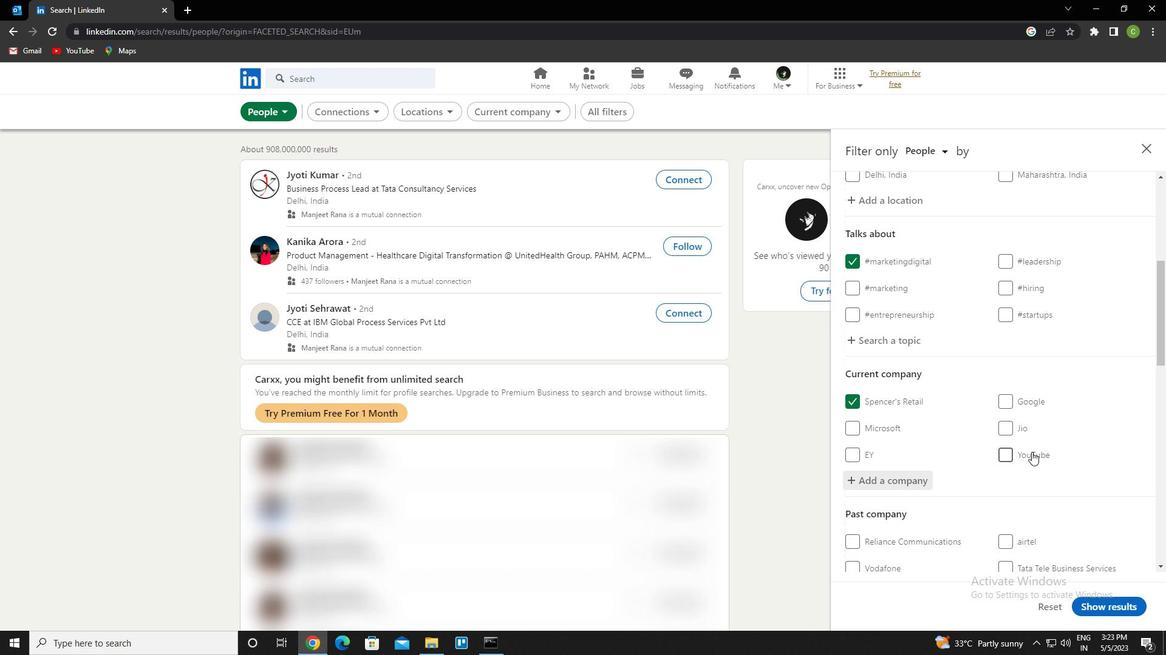 
Action: Mouse scrolled (1031, 451) with delta (0, 0)
Screenshot: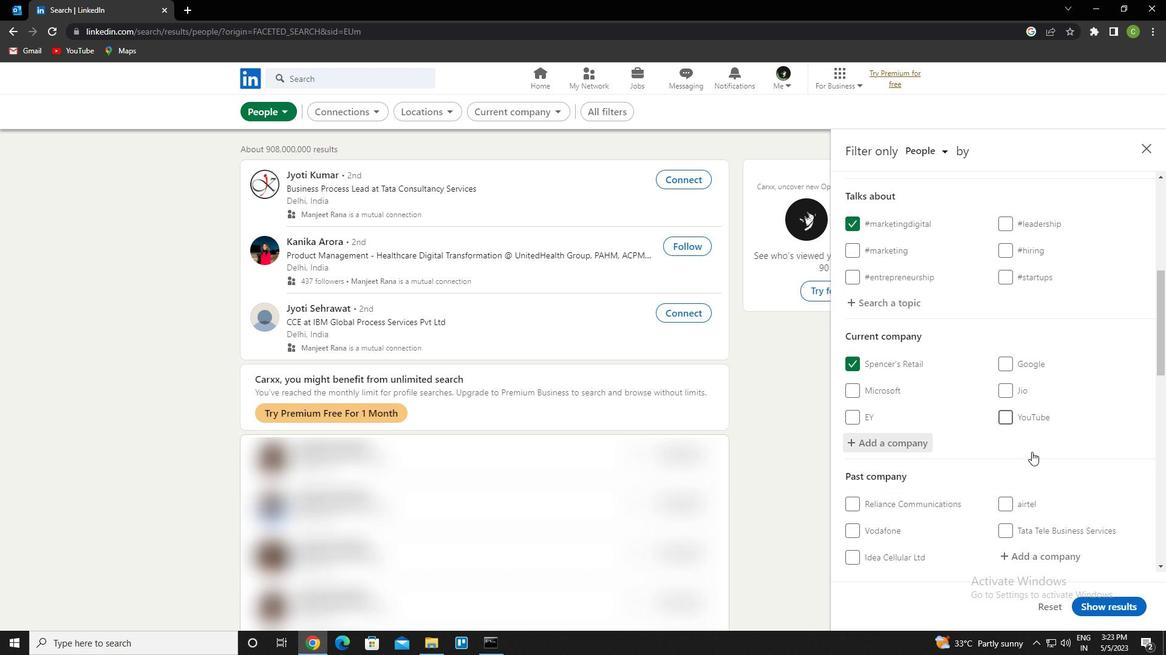 
Action: Mouse scrolled (1031, 451) with delta (0, 0)
Screenshot: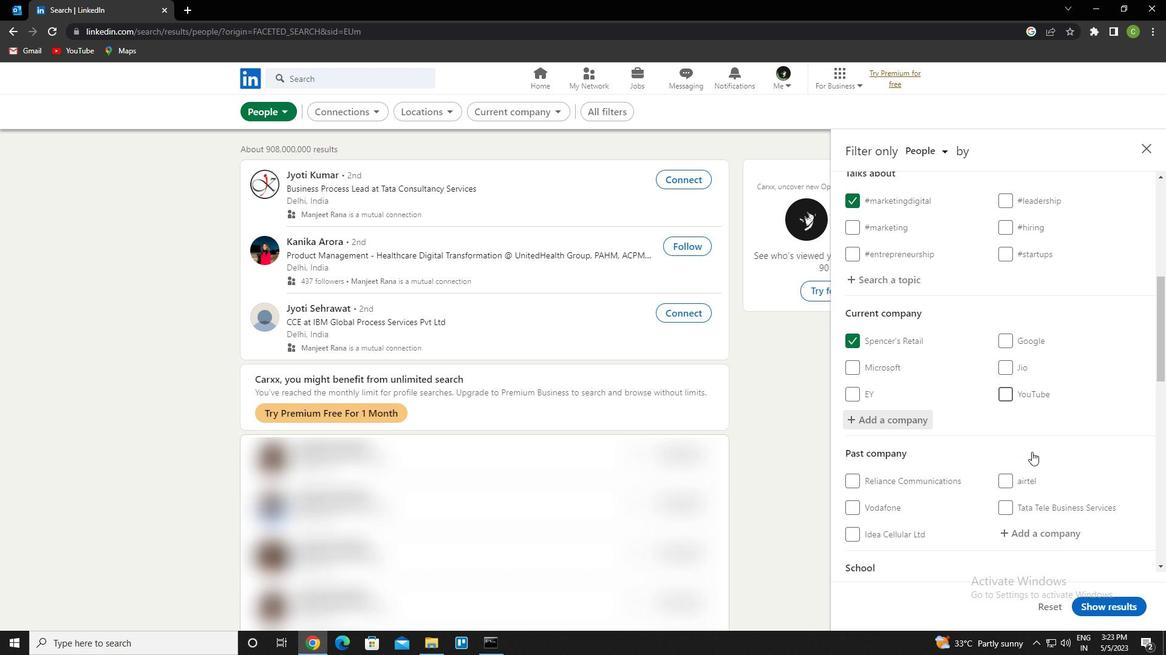 
Action: Mouse scrolled (1031, 451) with delta (0, 0)
Screenshot: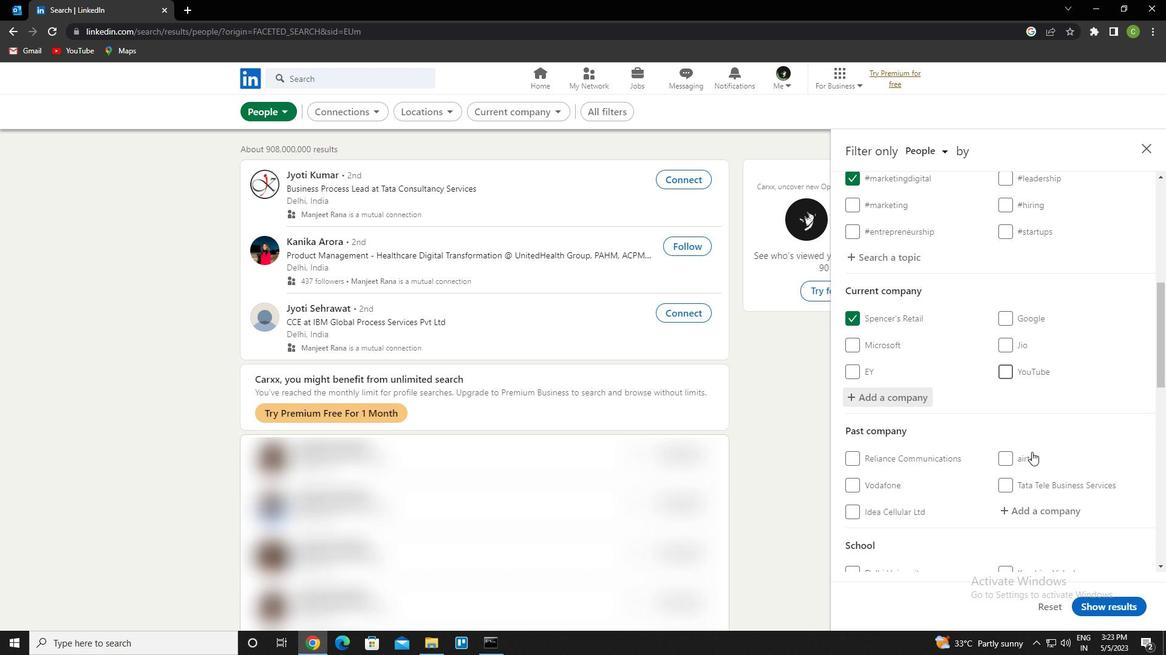 
Action: Mouse moved to (1036, 478)
Screenshot: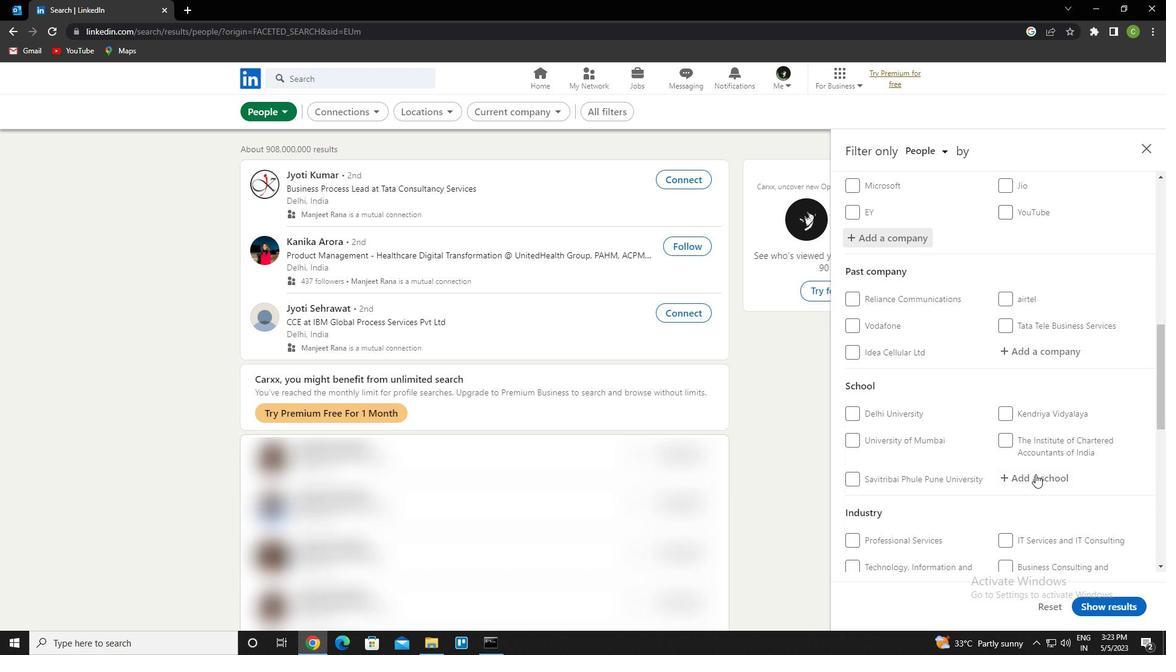 
Action: Mouse pressed left at (1036, 478)
Screenshot: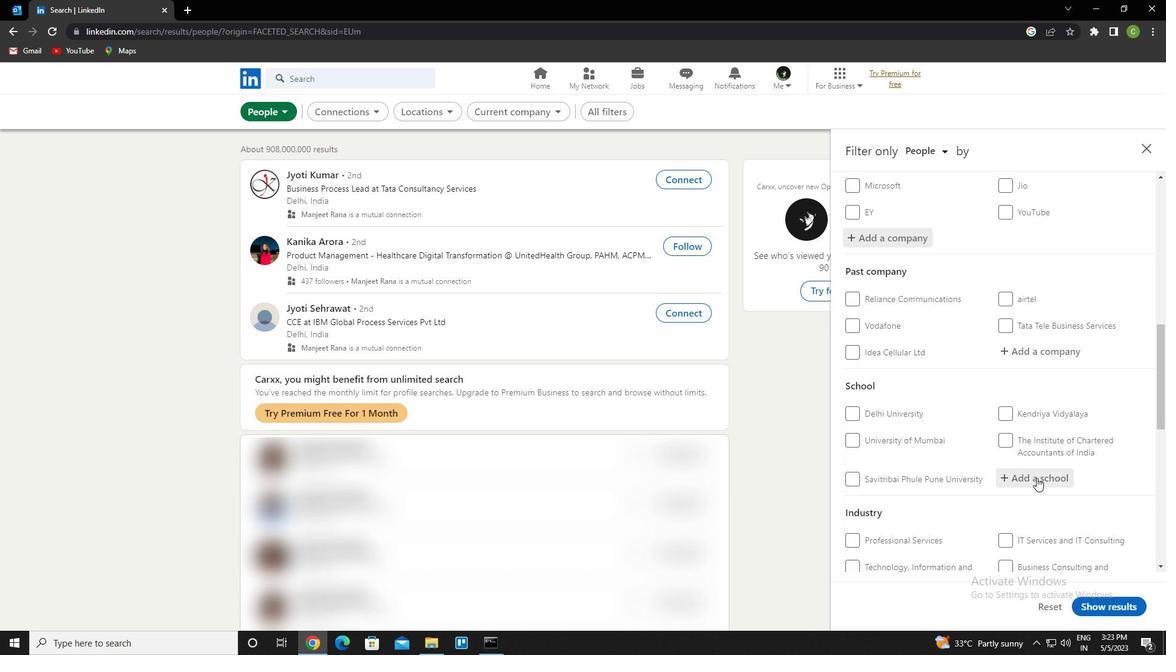 
Action: Key pressed <Key.caps_lock>l<Key.caps_lock>oreto<Key.space>convent<Key.space>s<Key.down><Key.down><Key.enter>
Screenshot: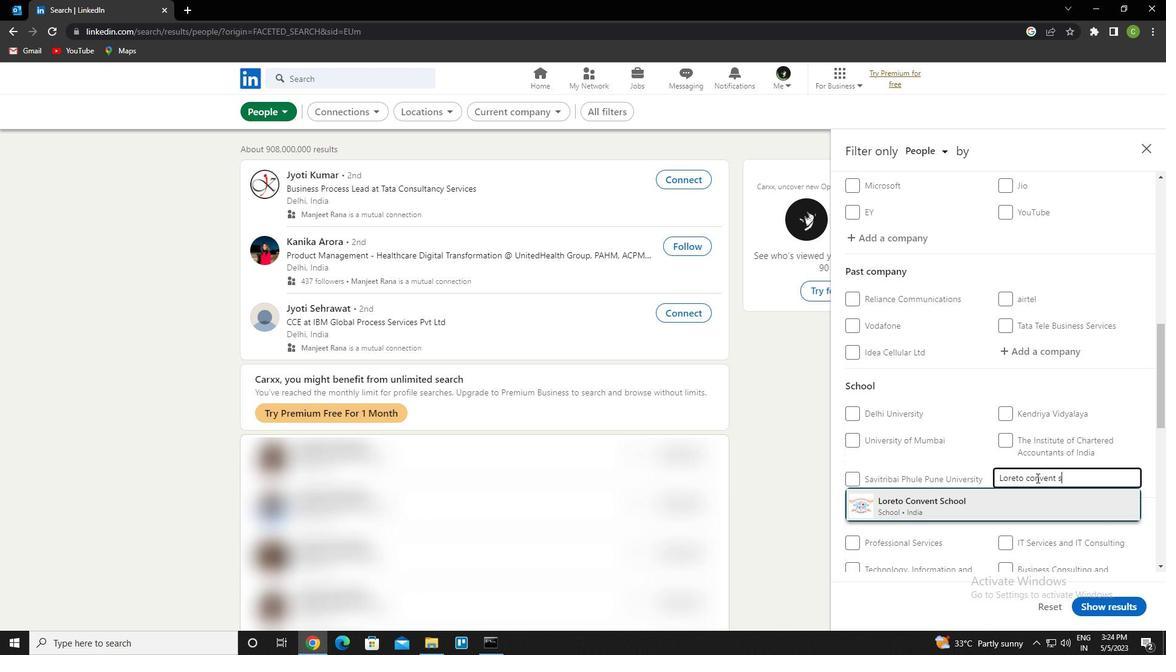 
Action: Mouse scrolled (1036, 477) with delta (0, 0)
Screenshot: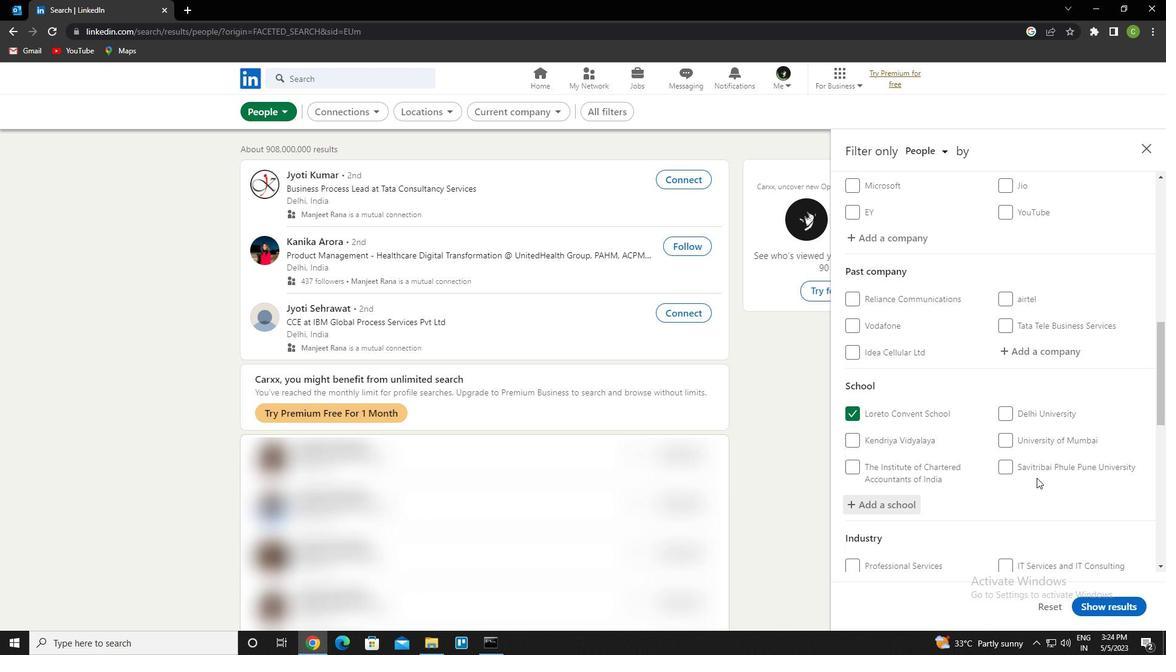 
Action: Mouse scrolled (1036, 477) with delta (0, 0)
Screenshot: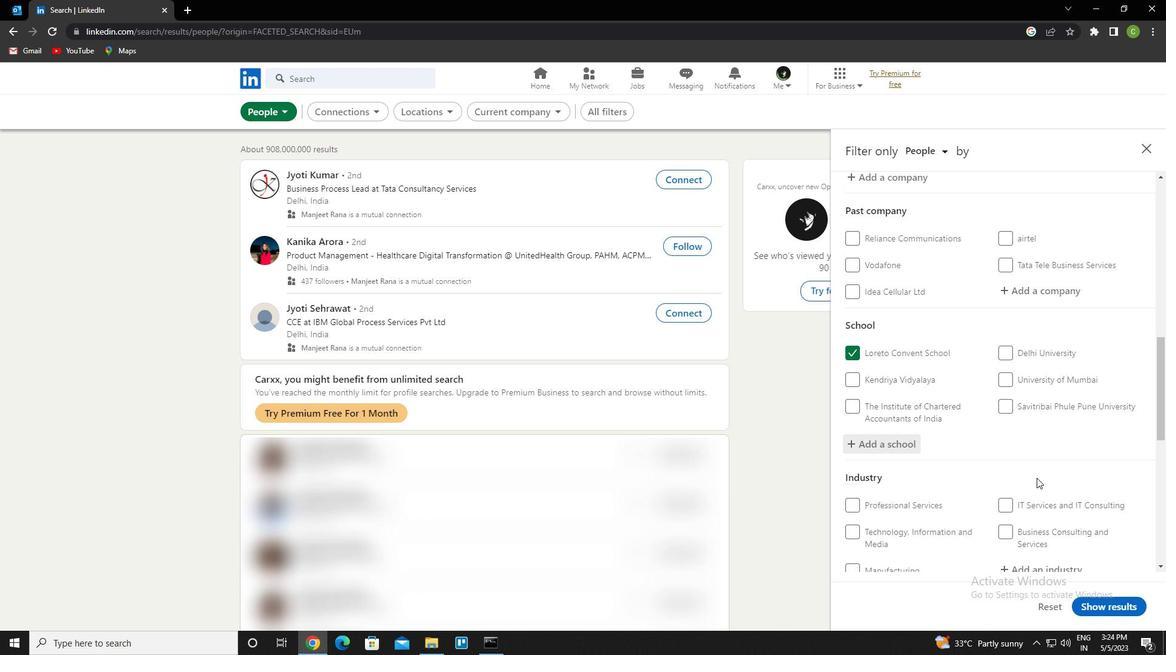 
Action: Mouse scrolled (1036, 477) with delta (0, 0)
Screenshot: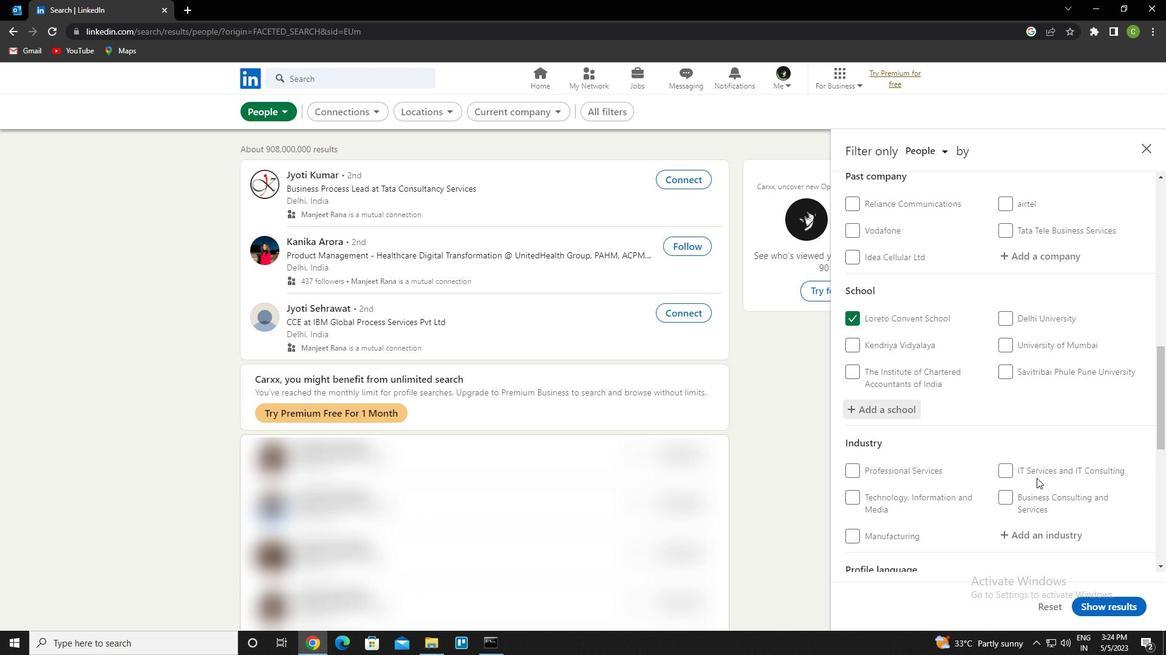 
Action: Mouse moved to (1044, 452)
Screenshot: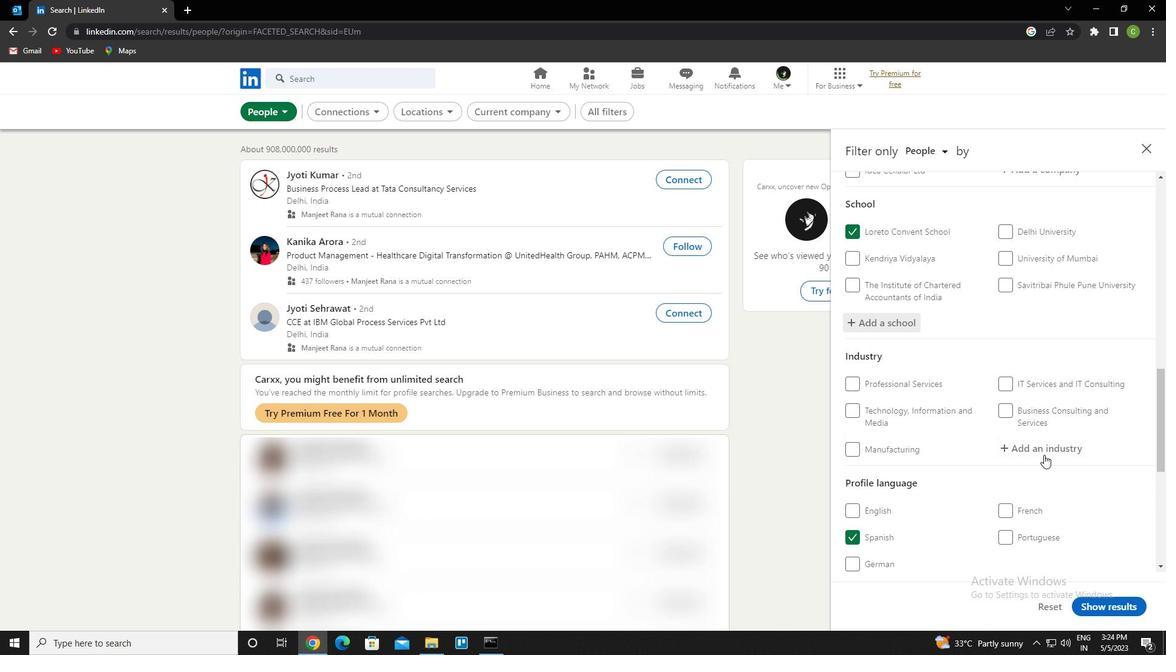 
Action: Mouse pressed left at (1044, 452)
Screenshot: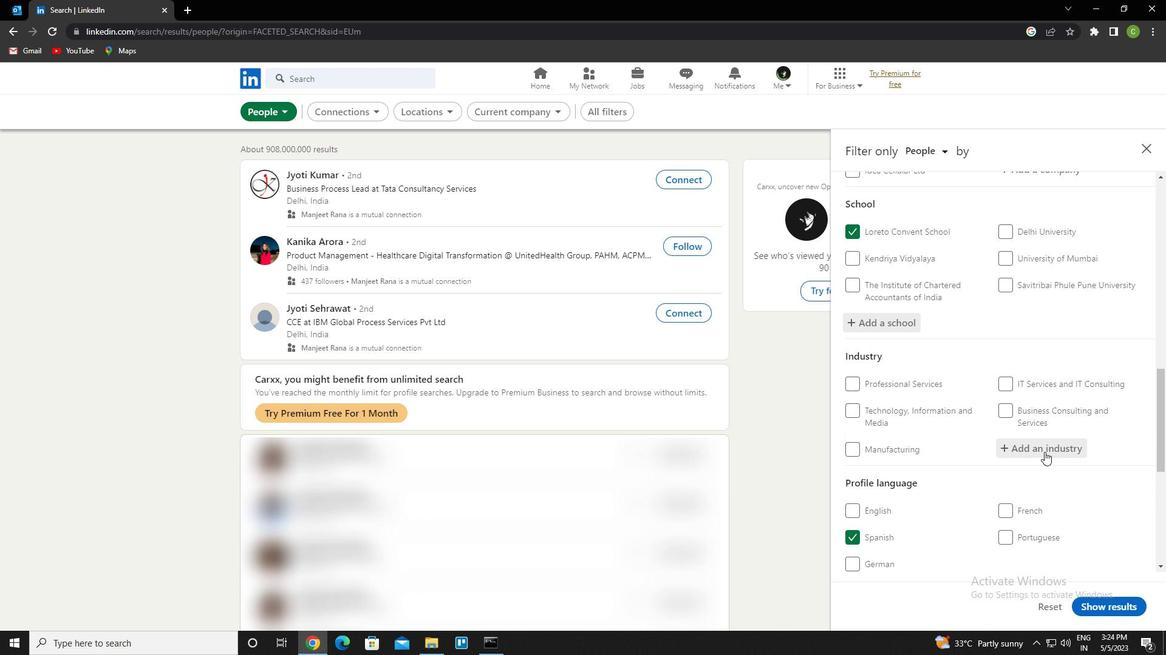 
Action: Key pressed <Key.caps_lock>c<Key.caps_lock>hiropractors<Key.down><Key.enter>
Screenshot: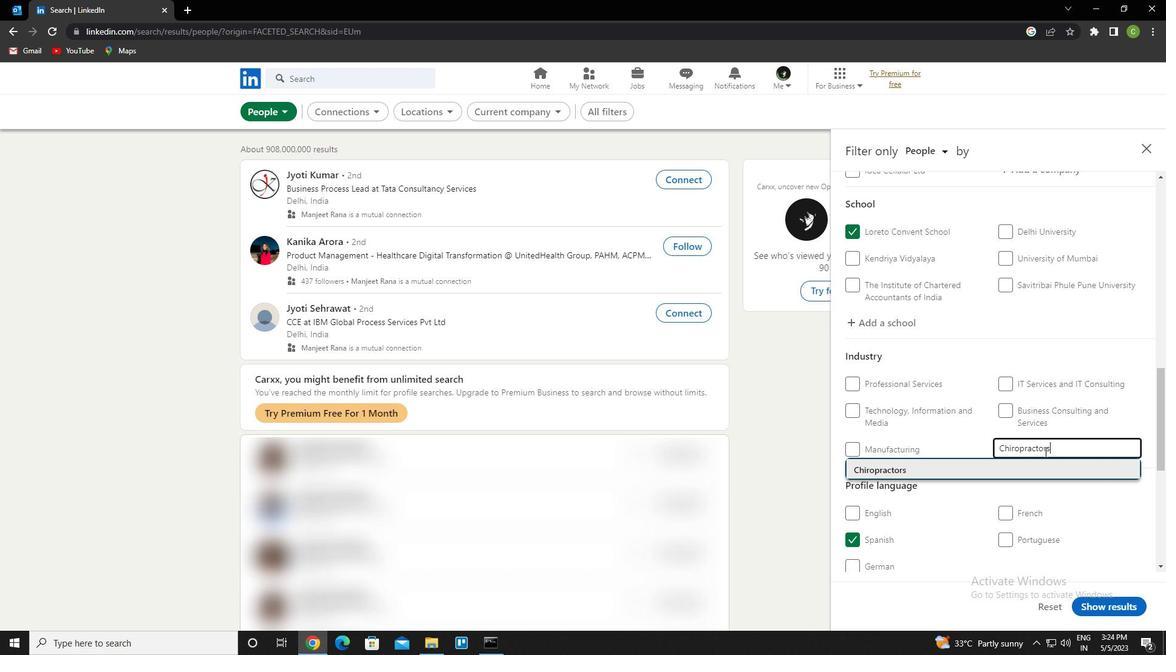 
Action: Mouse scrolled (1044, 451) with delta (0, 0)
Screenshot: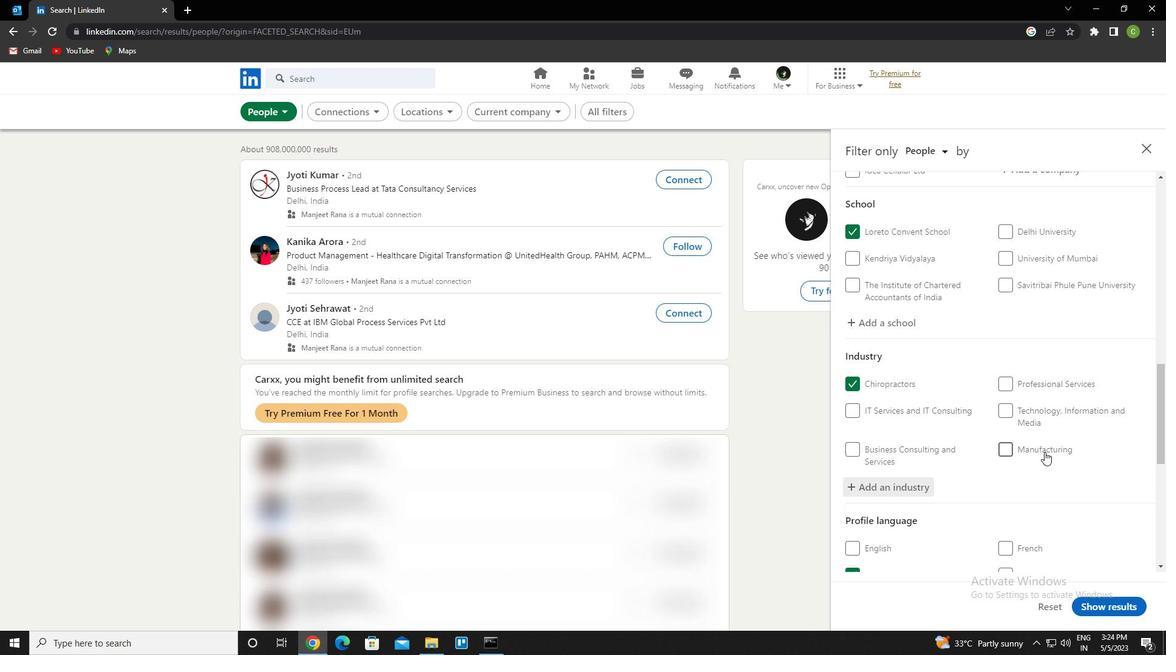 
Action: Mouse scrolled (1044, 451) with delta (0, 0)
Screenshot: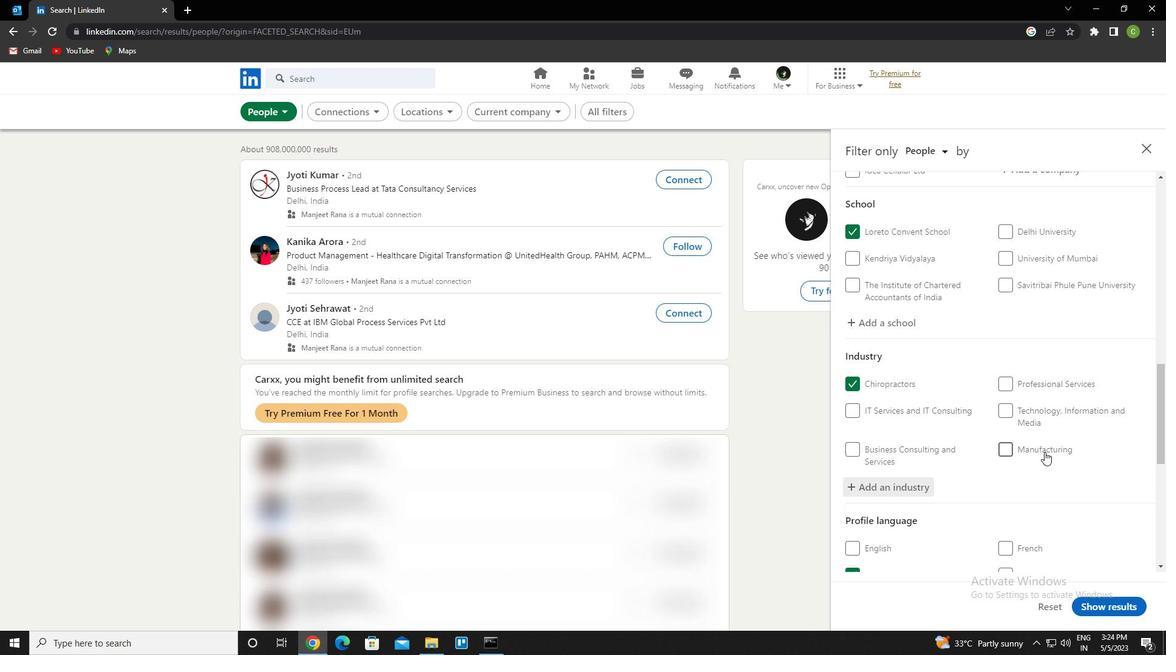 
Action: Mouse scrolled (1044, 451) with delta (0, 0)
Screenshot: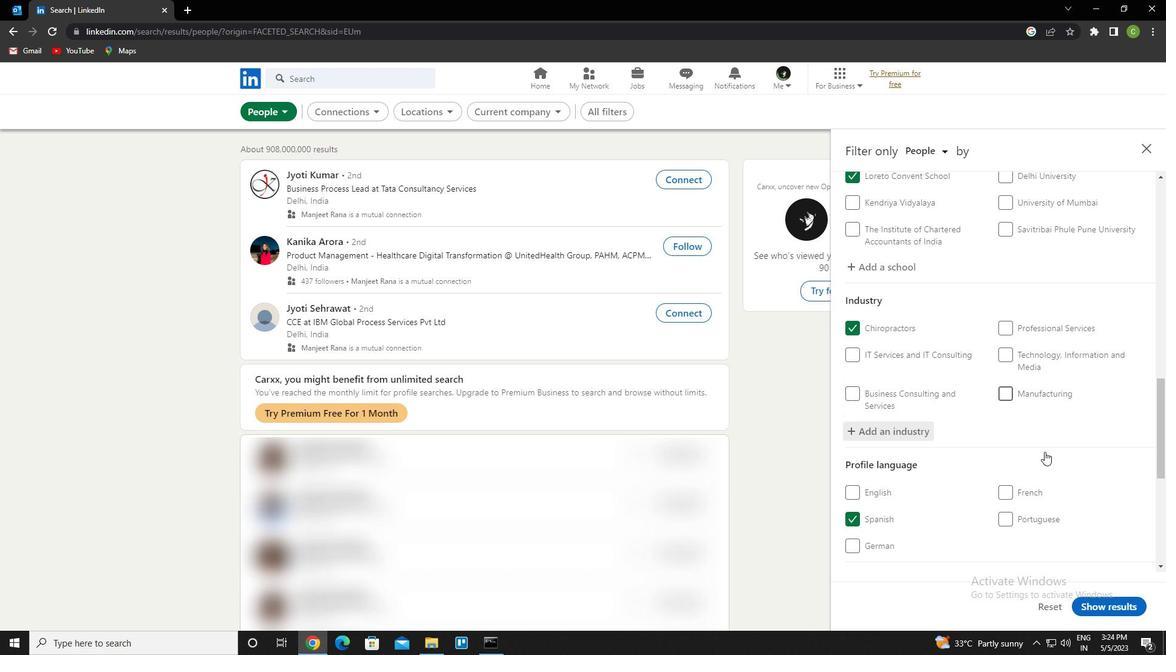 
Action: Mouse scrolled (1044, 451) with delta (0, 0)
Screenshot: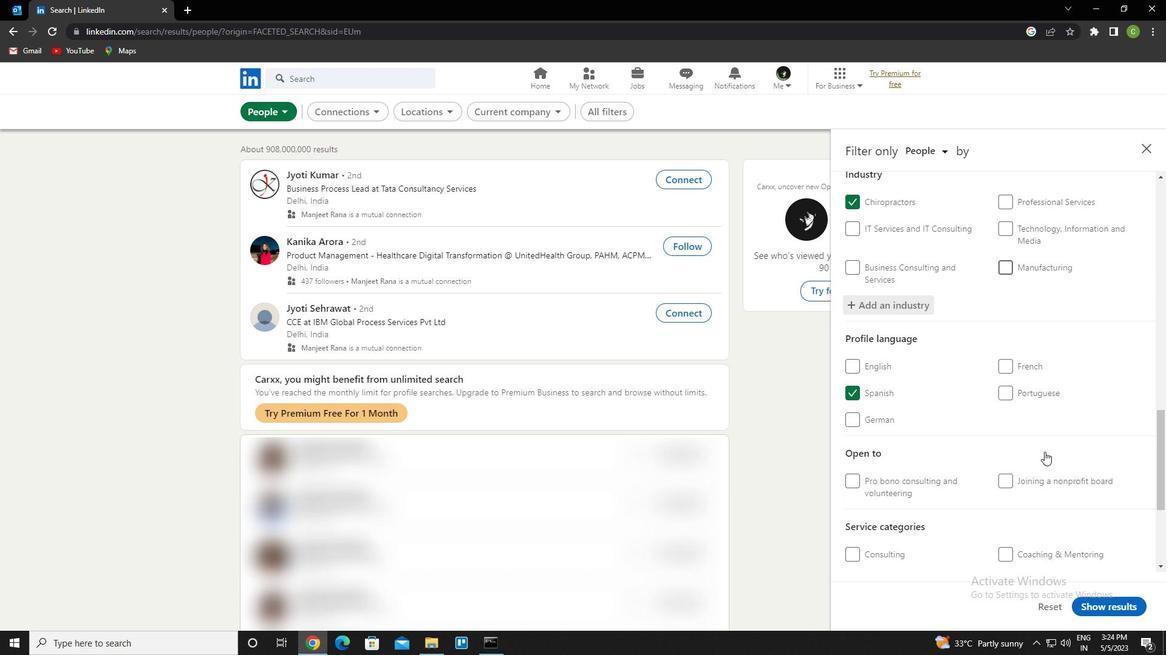 
Action: Mouse scrolled (1044, 451) with delta (0, 0)
Screenshot: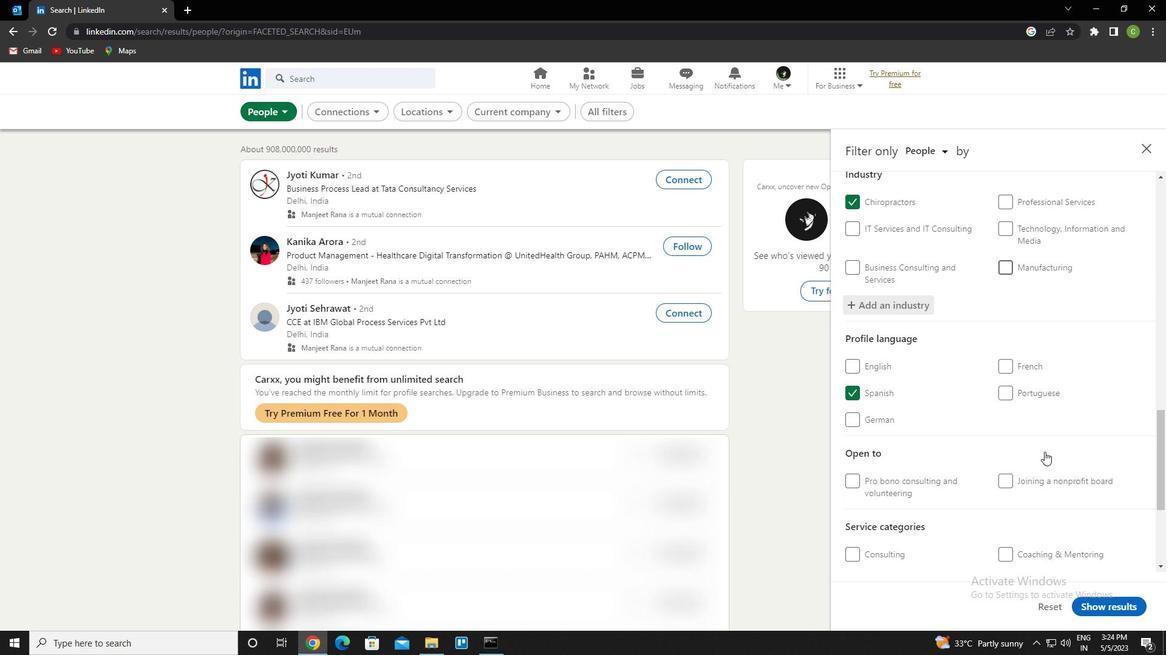 
Action: Mouse scrolled (1044, 451) with delta (0, 0)
Screenshot: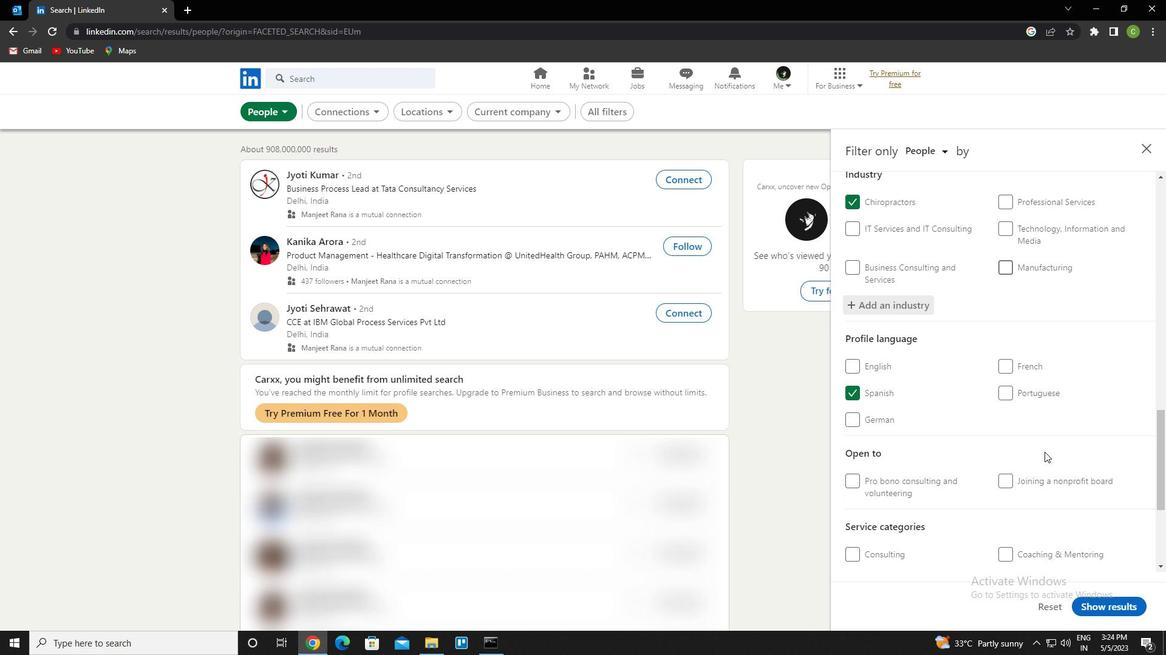 
Action: Mouse scrolled (1044, 451) with delta (0, 0)
Screenshot: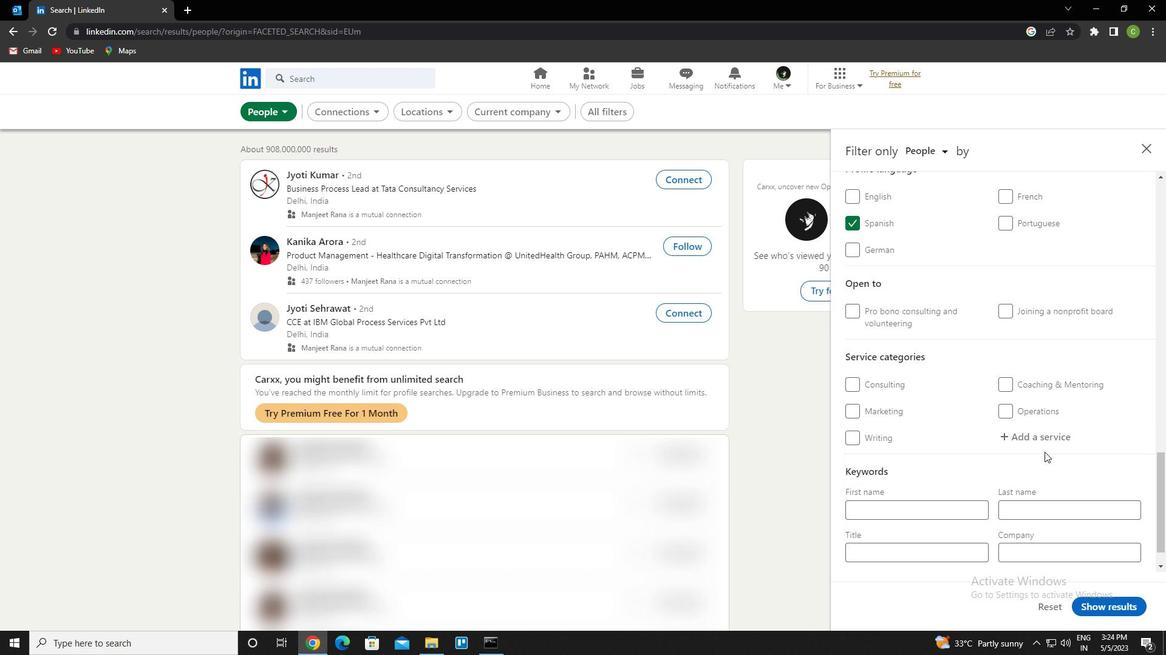 
Action: Mouse scrolled (1044, 451) with delta (0, 0)
Screenshot: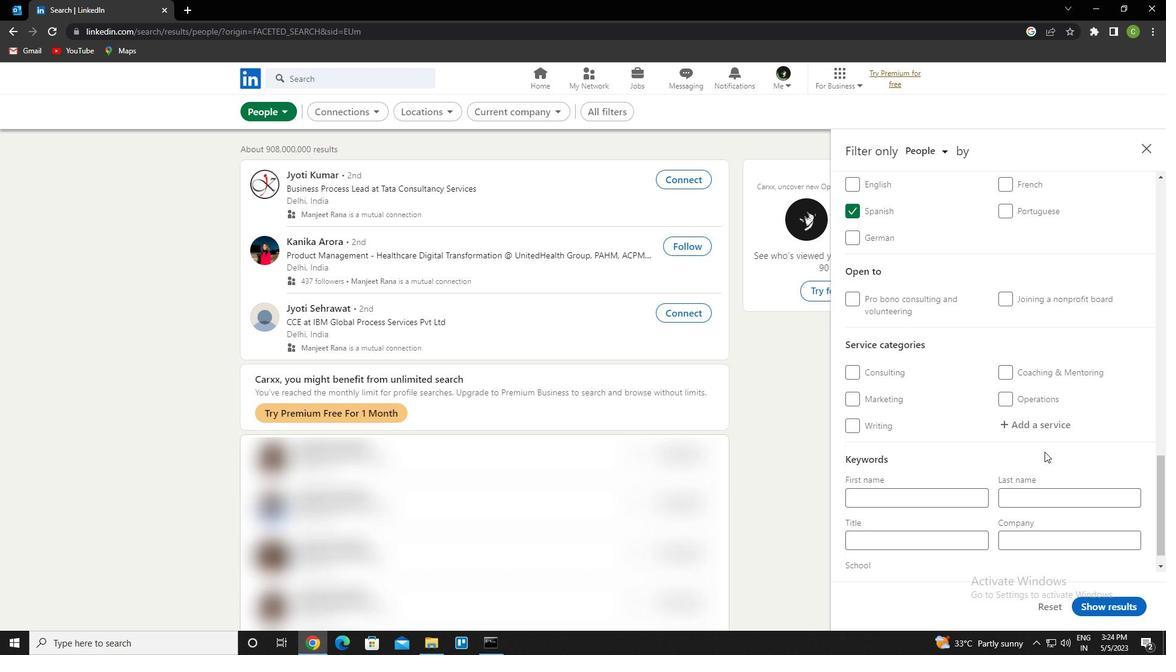 
Action: Mouse moved to (1040, 402)
Screenshot: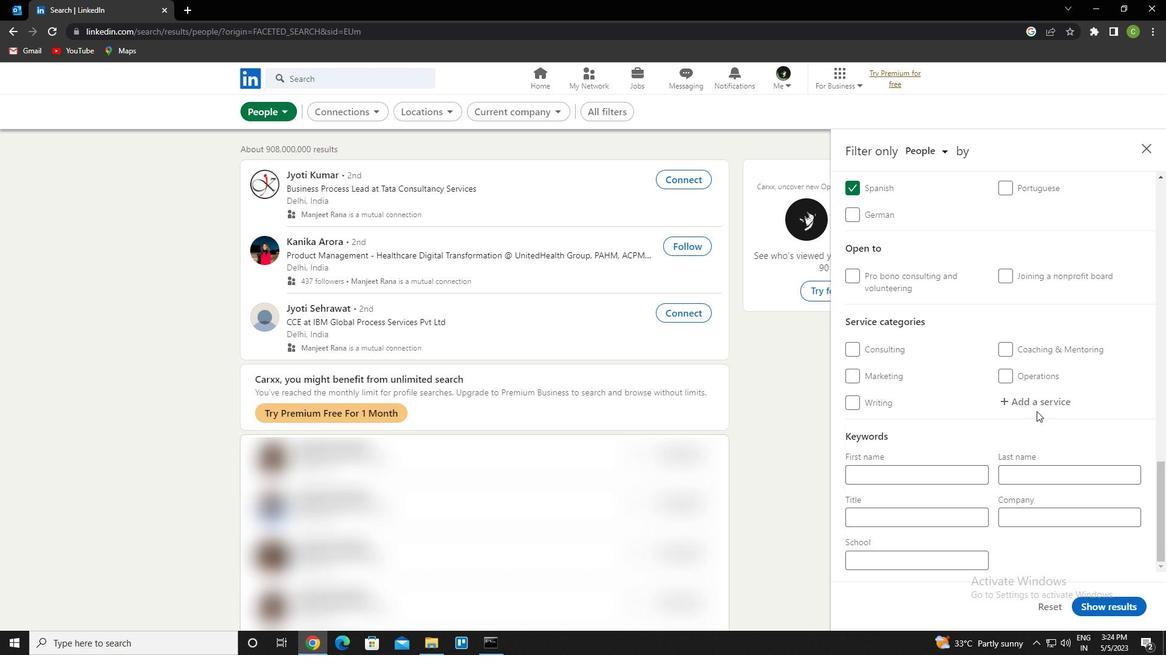
Action: Mouse pressed left at (1040, 402)
Screenshot: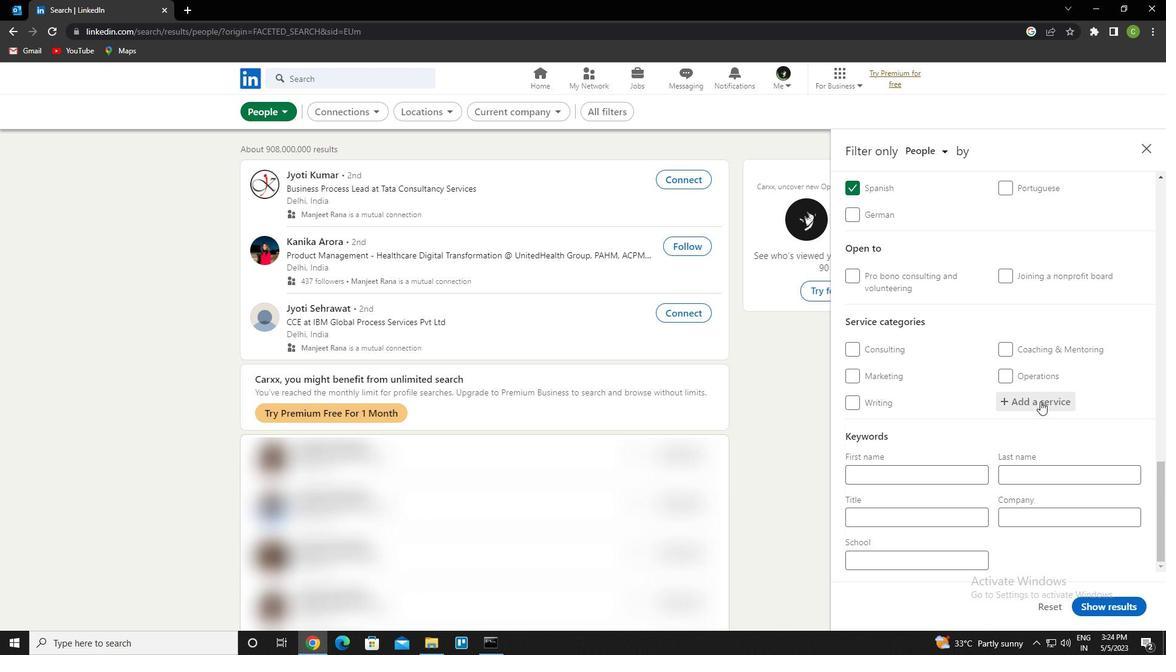 
Action: Key pressed <Key.caps_lock>c<Key.caps_lock>ybersecurity<Key.down><Key.enter>
Screenshot: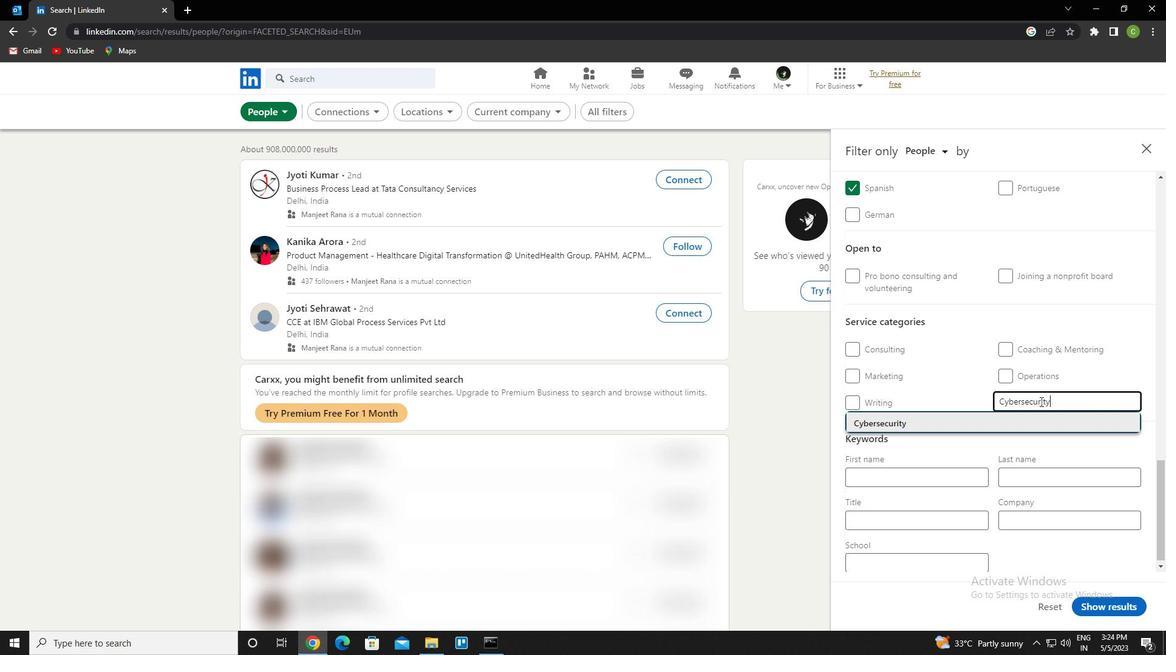 
Action: Mouse scrolled (1040, 401) with delta (0, 0)
Screenshot: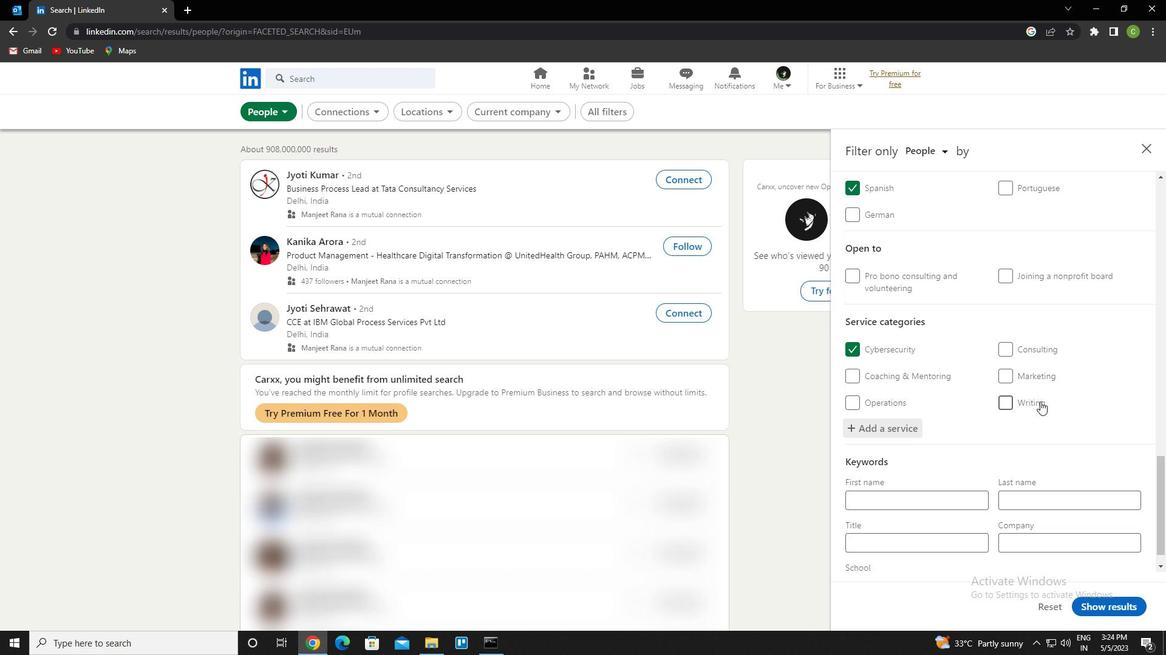 
Action: Mouse scrolled (1040, 401) with delta (0, 0)
Screenshot: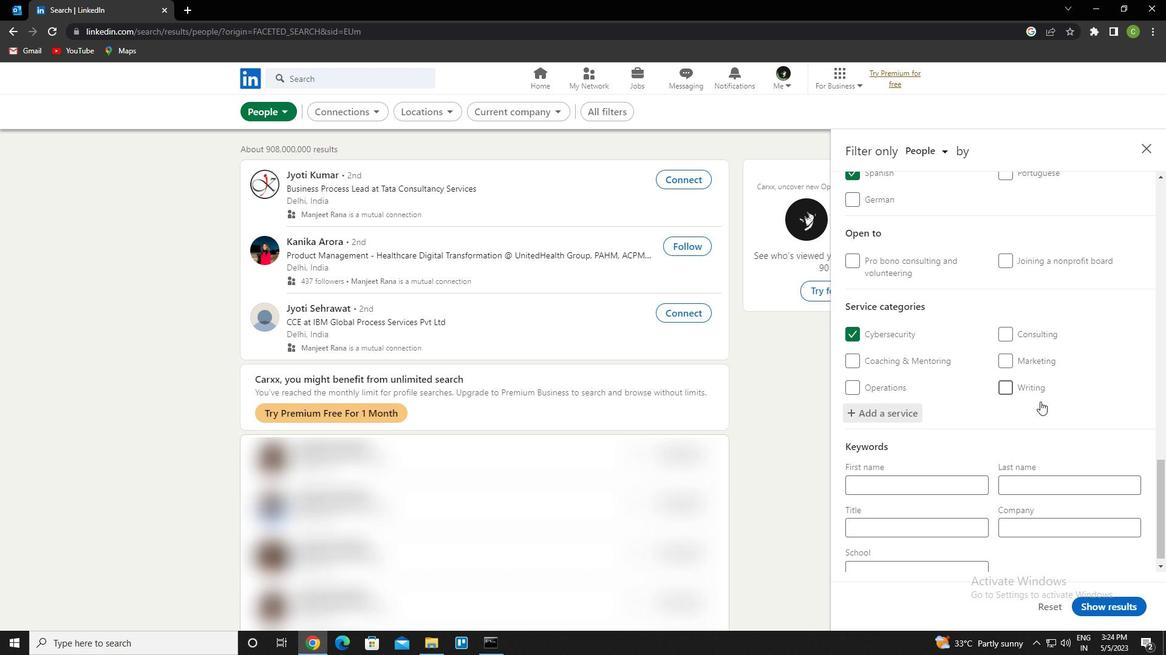 
Action: Mouse scrolled (1040, 401) with delta (0, 0)
Screenshot: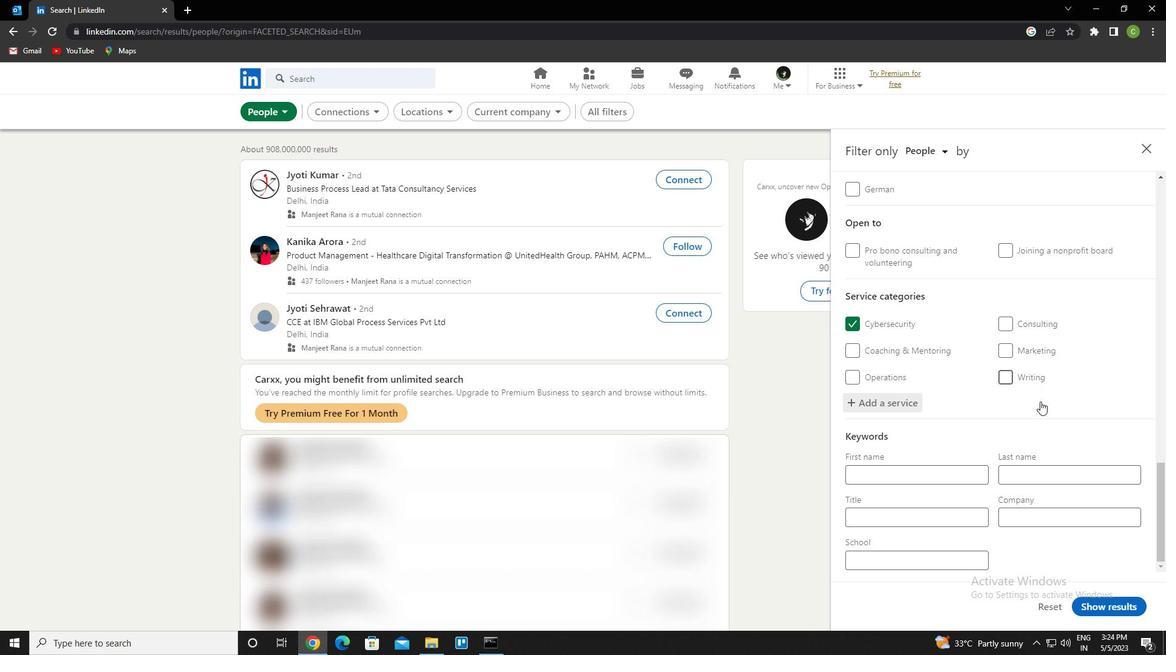 
Action: Mouse scrolled (1040, 401) with delta (0, 0)
Screenshot: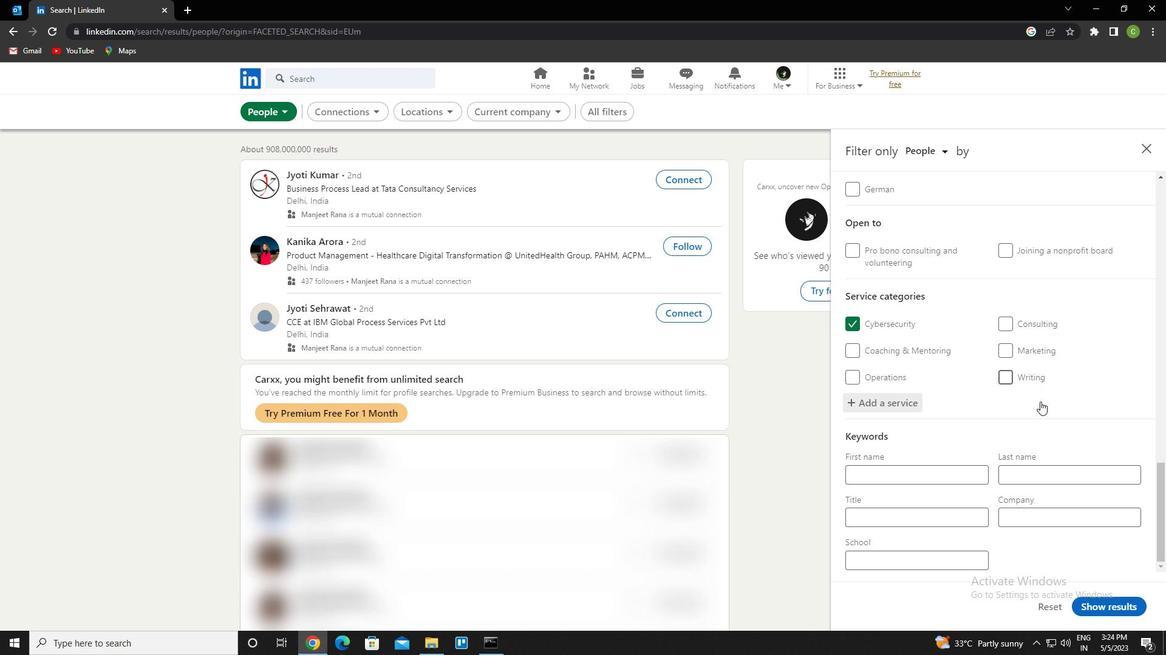 
Action: Mouse scrolled (1040, 401) with delta (0, 0)
Screenshot: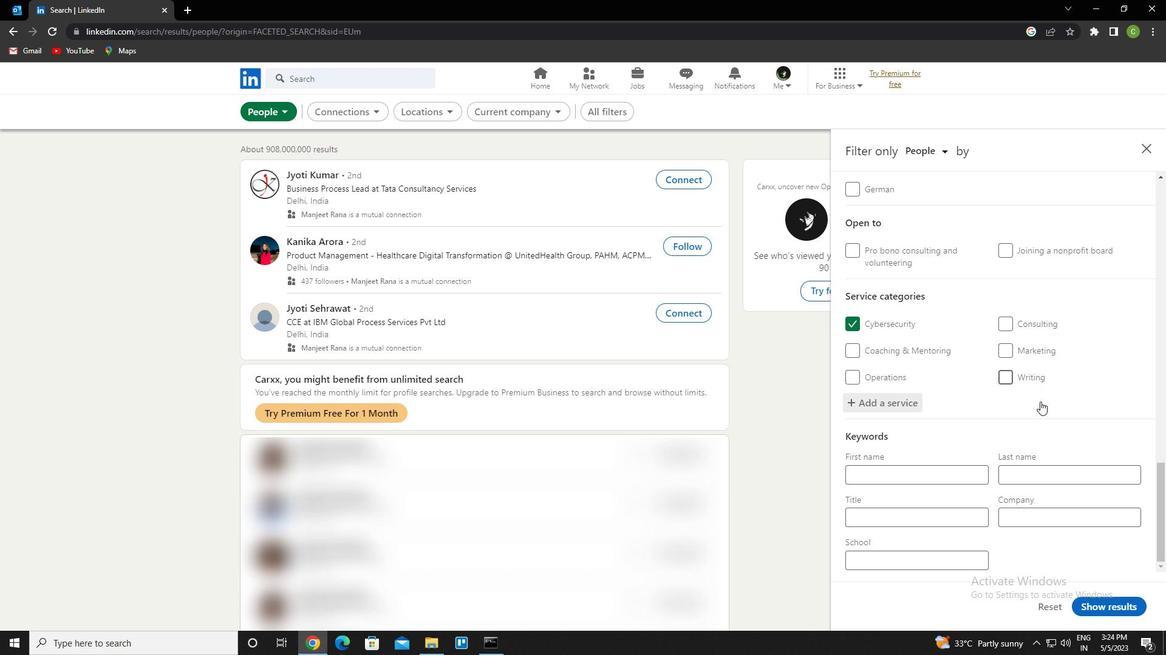 
Action: Mouse scrolled (1040, 401) with delta (0, 0)
Screenshot: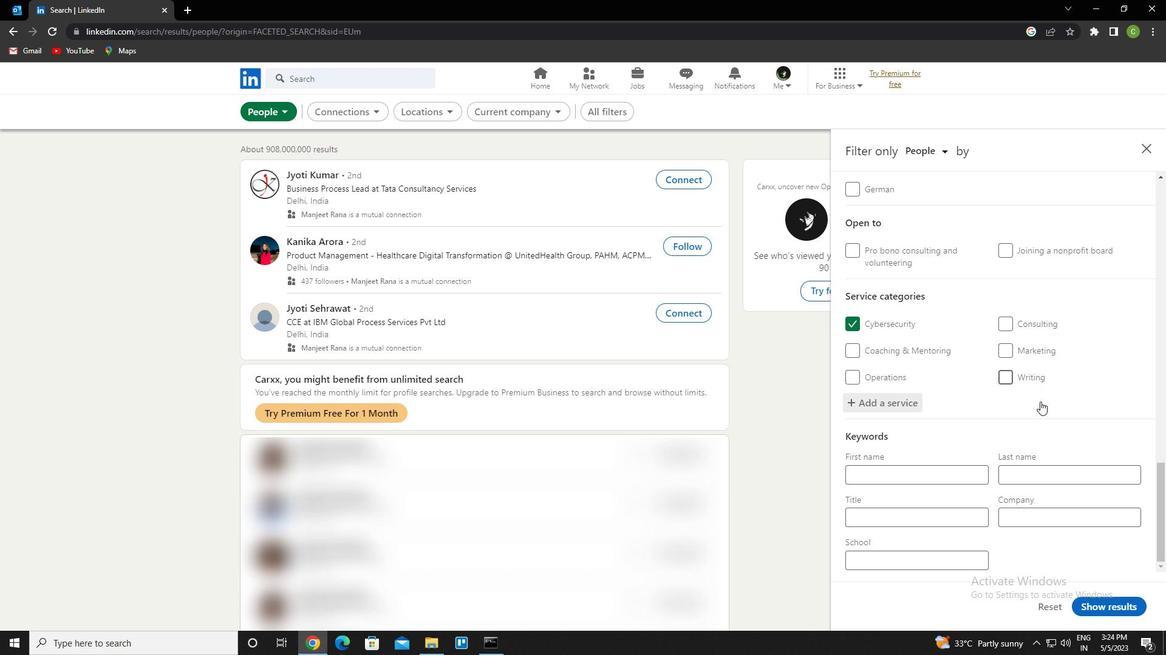 
Action: Mouse moved to (956, 516)
Screenshot: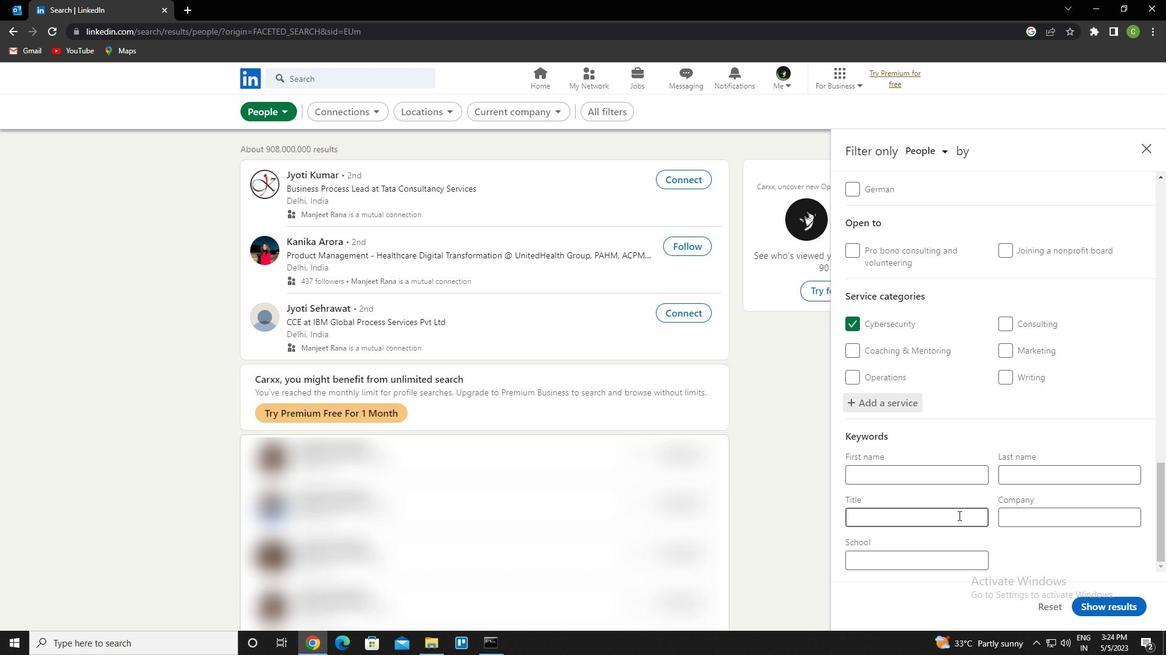 
Action: Mouse pressed left at (956, 516)
Screenshot: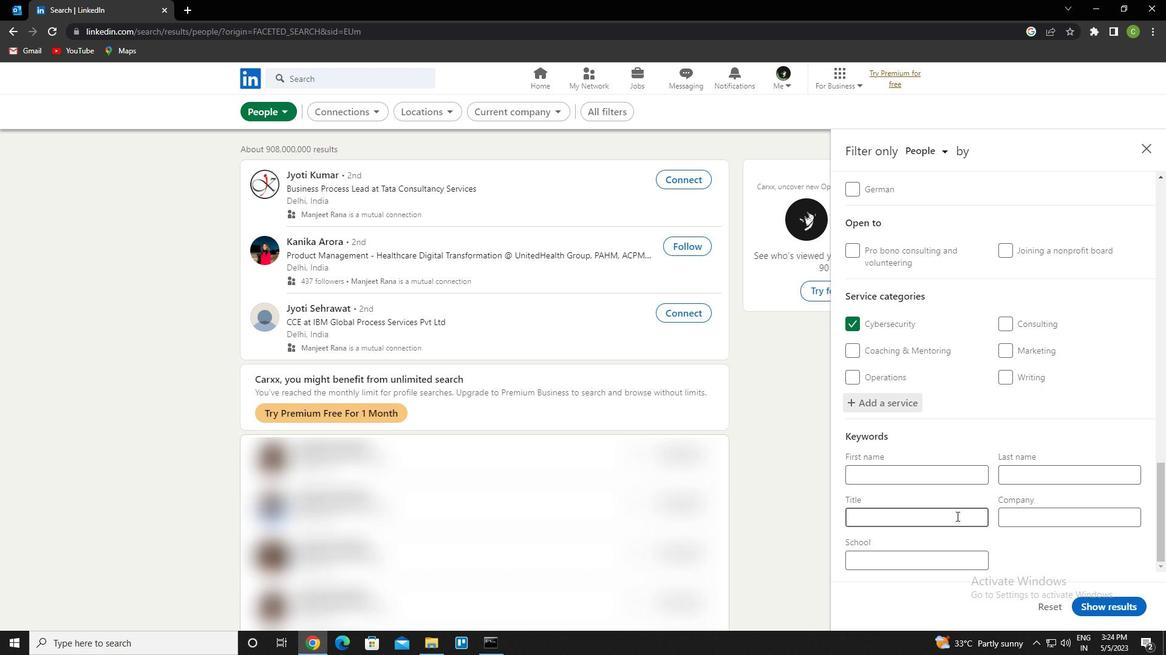 
Action: Mouse moved to (956, 516)
Screenshot: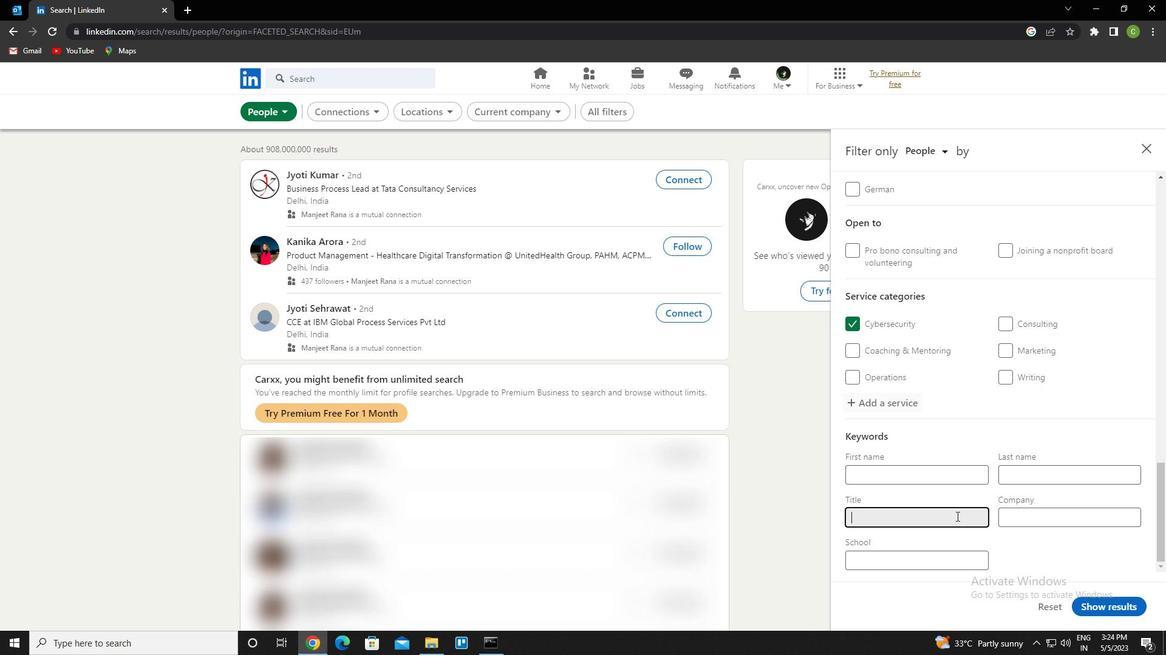 
Action: Key pressed <Key.caps_lock>c<Key.caps_lock>ounselor
Screenshot: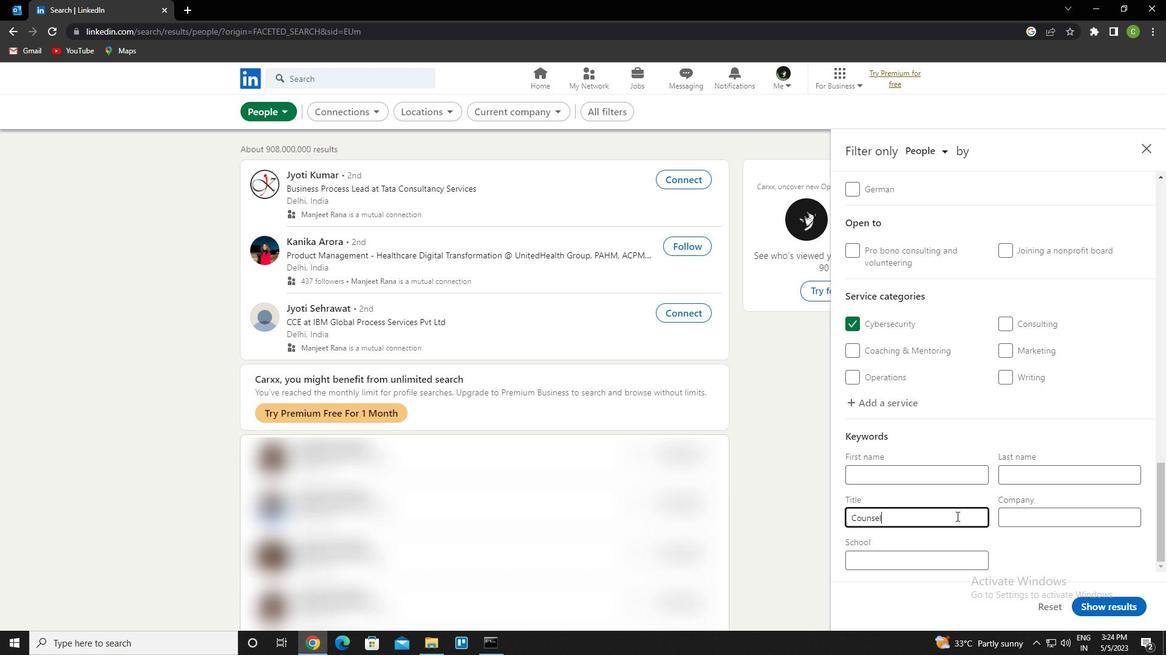 
Action: Mouse moved to (1098, 602)
Screenshot: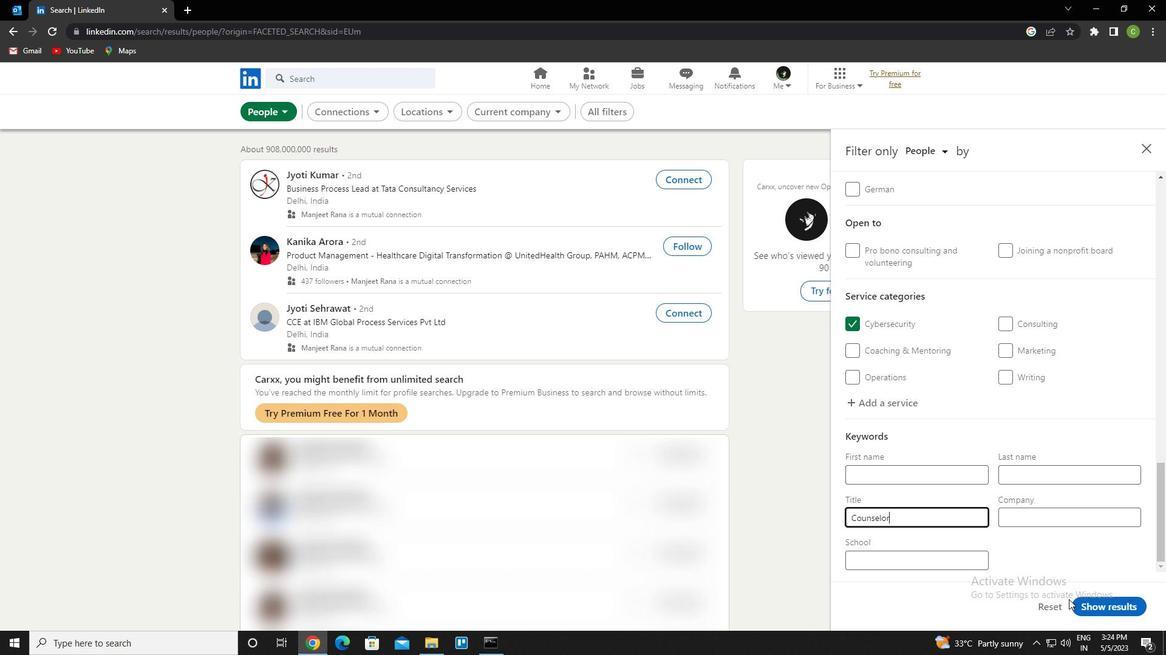 
Action: Mouse pressed left at (1098, 602)
Screenshot: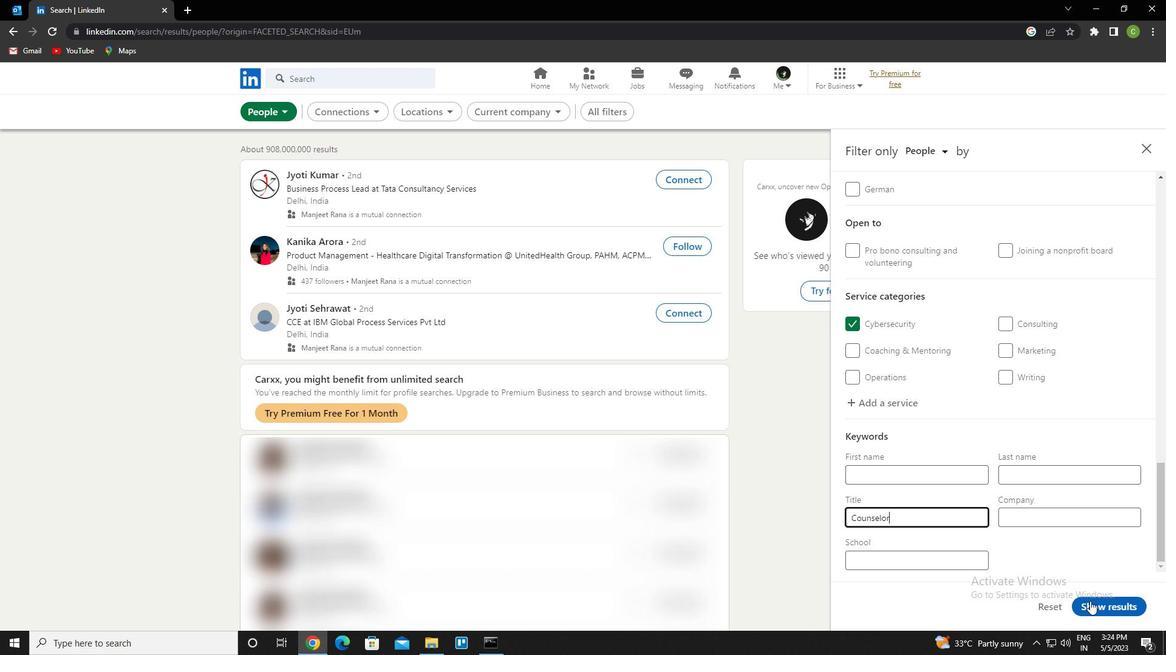 
Action: Mouse moved to (694, 462)
Screenshot: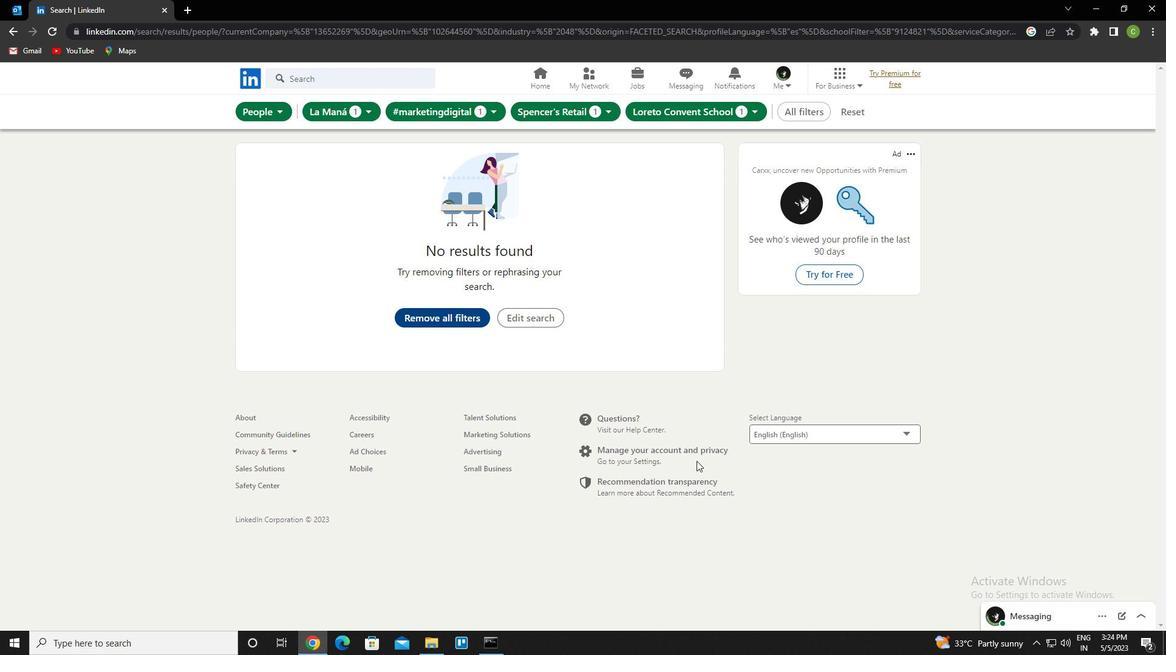 
